Task: Look for space in Vólos, Greece from 8th June, 2023 to 19th June, 2023 for 1 adult in price range Rs.5000 to Rs.12000. Place can be shared room with 1  bedroom having 1 bed and 1 bathroom. Property type can be house, flat, hotel. Amenities needed are: washing machine. Booking option can be shelf check-in. Required host language is English.
Action: Mouse moved to (446, 59)
Screenshot: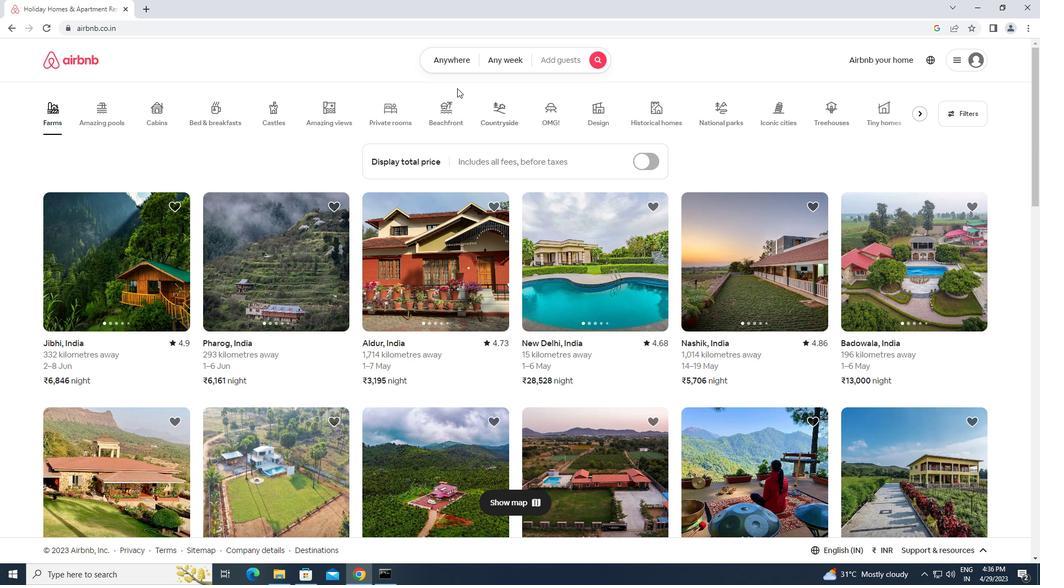 
Action: Mouse pressed left at (446, 59)
Screenshot: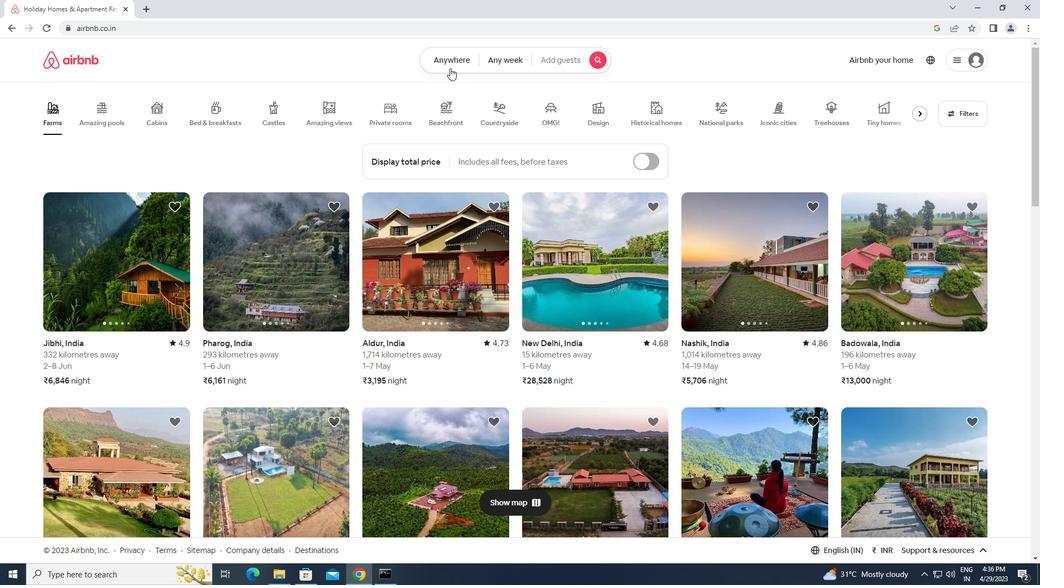 
Action: Mouse moved to (376, 105)
Screenshot: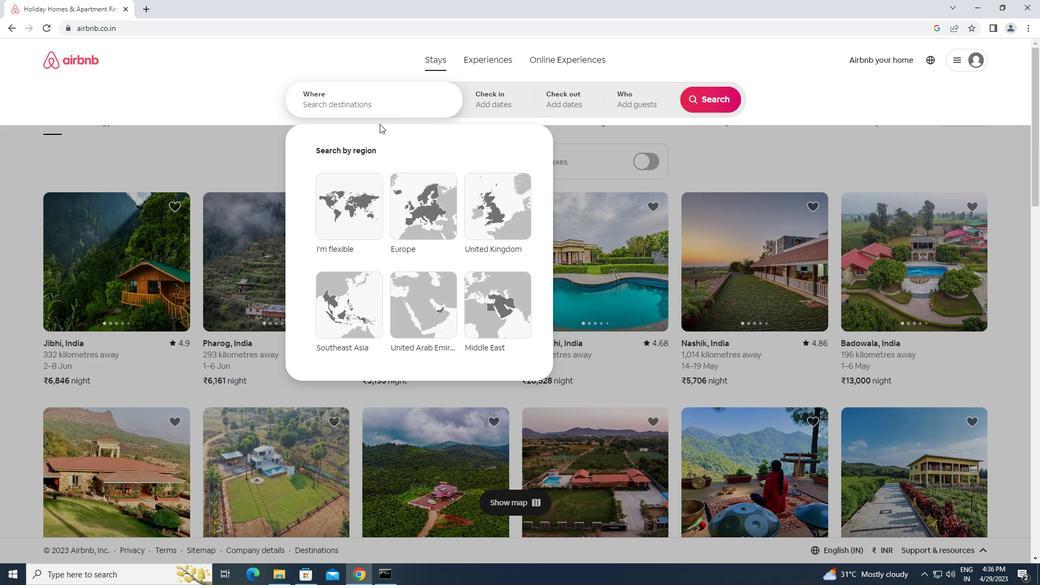 
Action: Mouse pressed left at (376, 105)
Screenshot: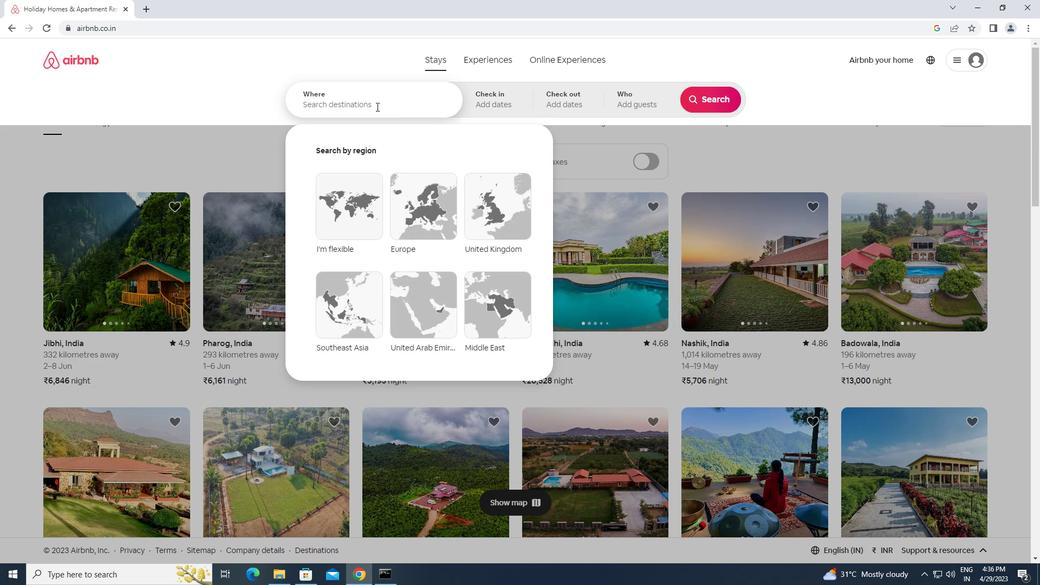 
Action: Key pressed v<Key.caps_lock>olos,<Key.space><Key.caps_lock>g<Key.caps_lock>reece<Key.enter>
Screenshot: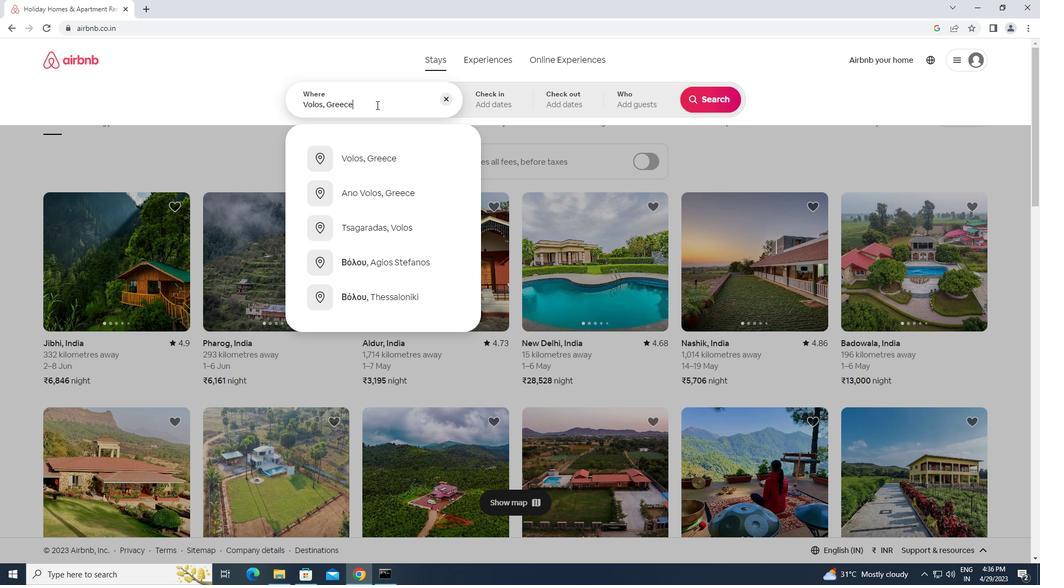 
Action: Mouse moved to (702, 185)
Screenshot: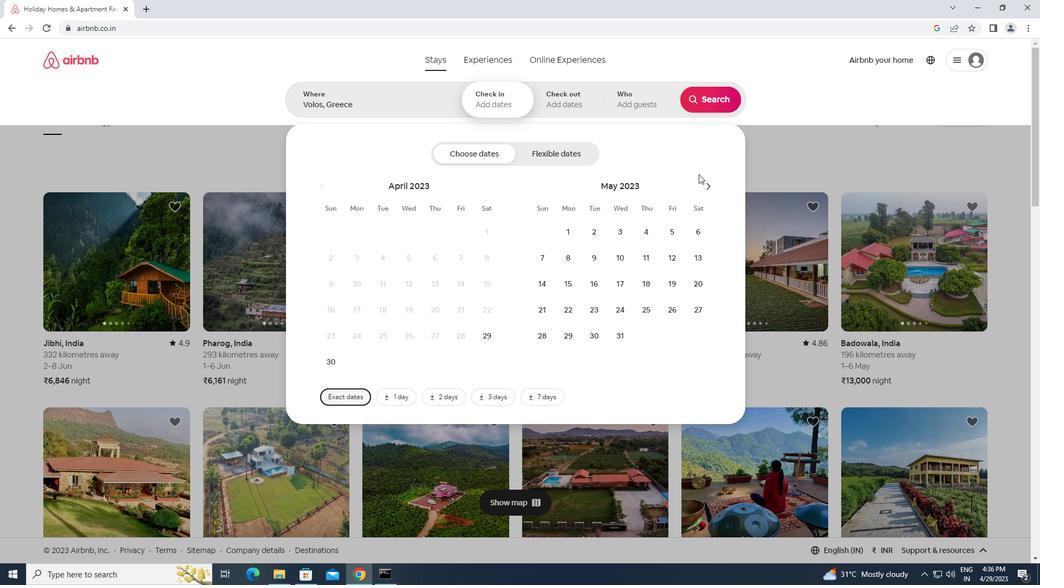 
Action: Mouse pressed left at (702, 185)
Screenshot: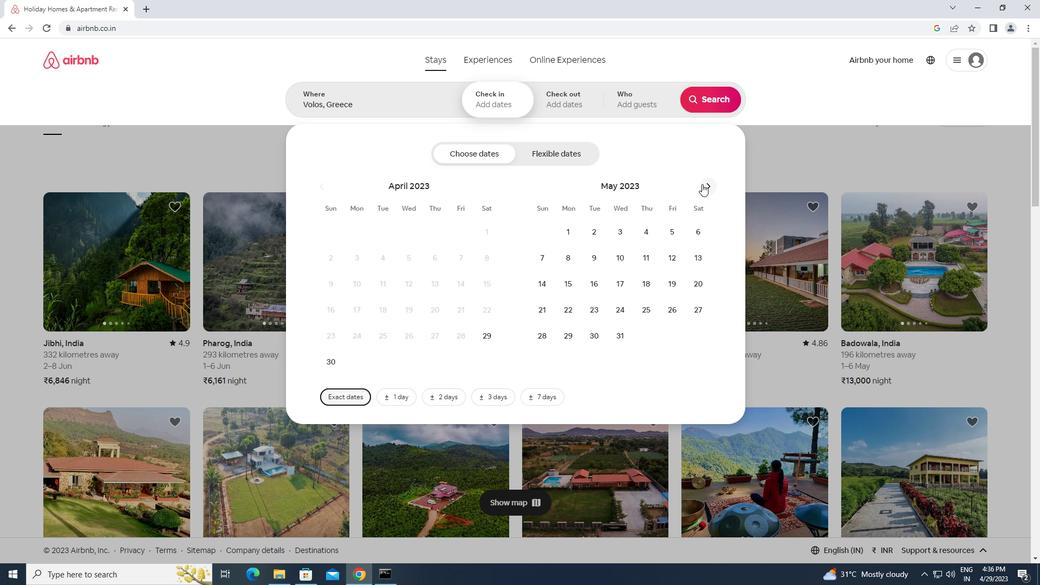 
Action: Mouse moved to (644, 257)
Screenshot: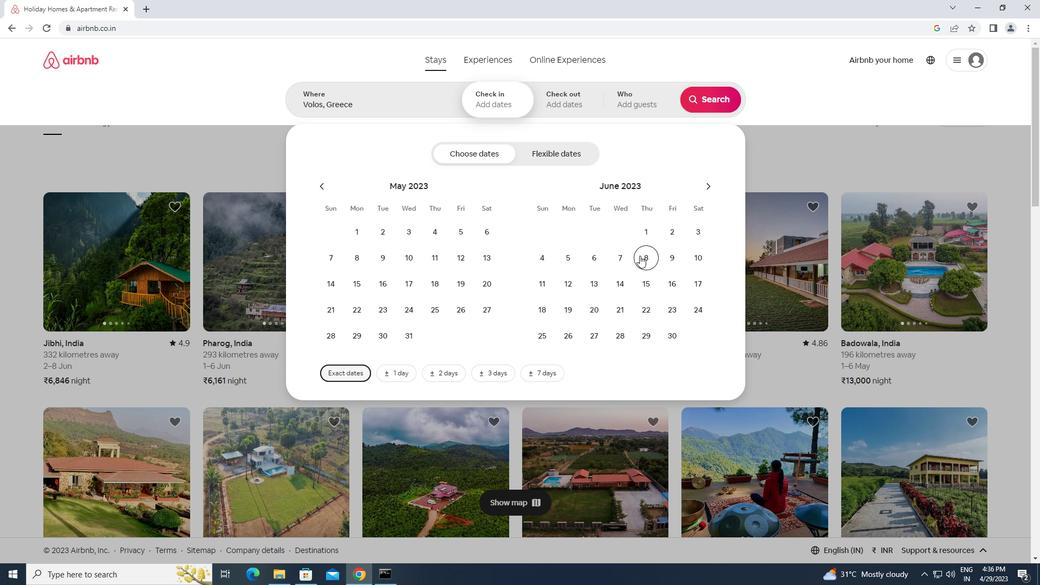 
Action: Mouse pressed left at (644, 257)
Screenshot: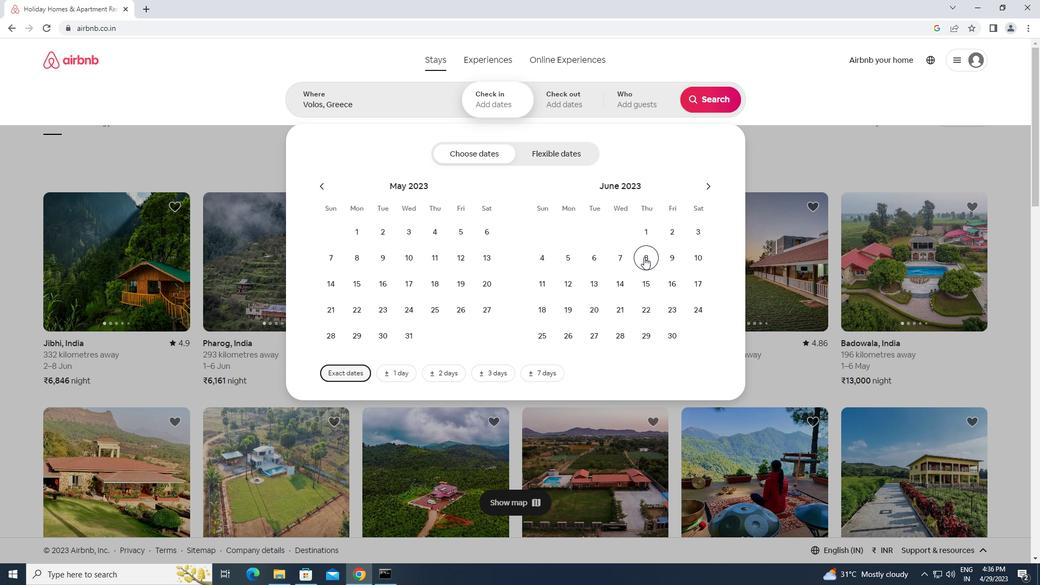 
Action: Mouse moved to (578, 311)
Screenshot: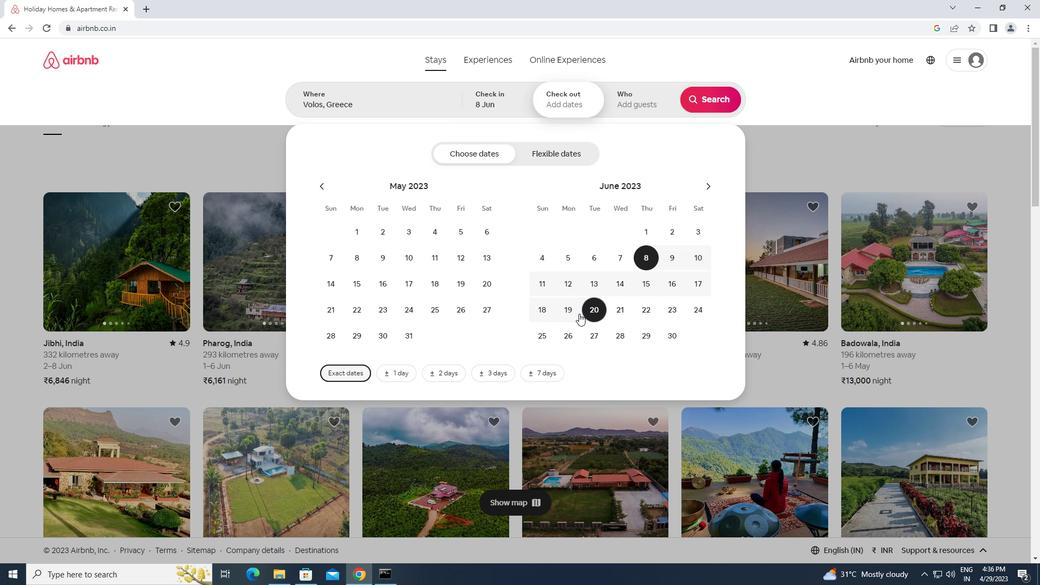 
Action: Mouse pressed left at (578, 311)
Screenshot: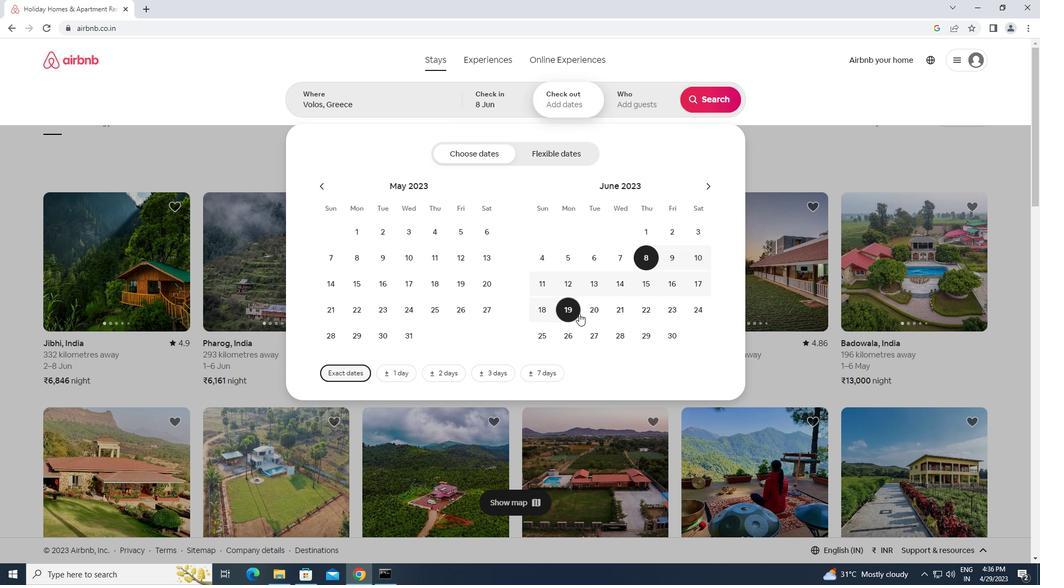 
Action: Mouse moved to (627, 105)
Screenshot: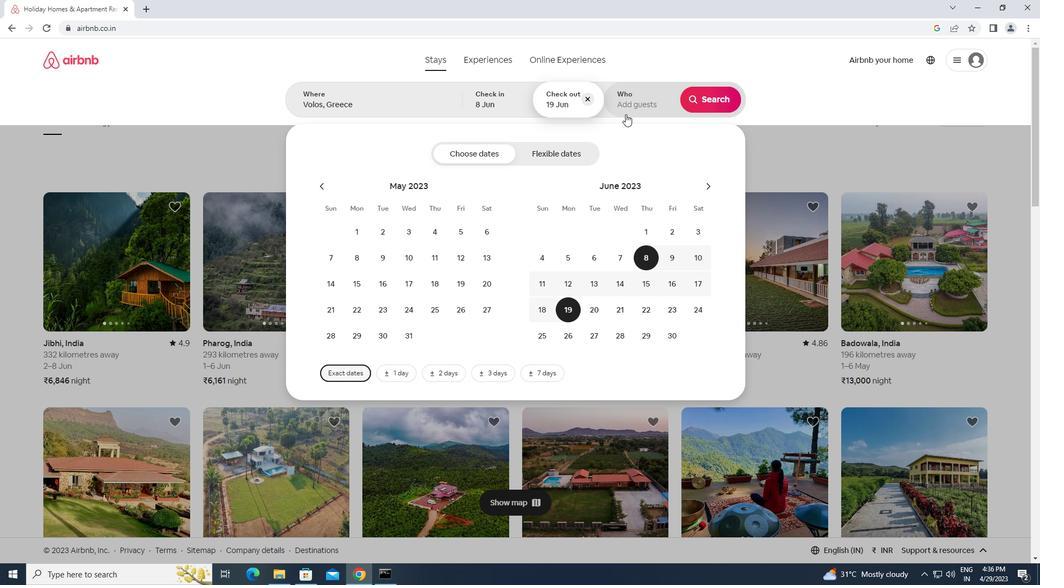 
Action: Mouse pressed left at (627, 105)
Screenshot: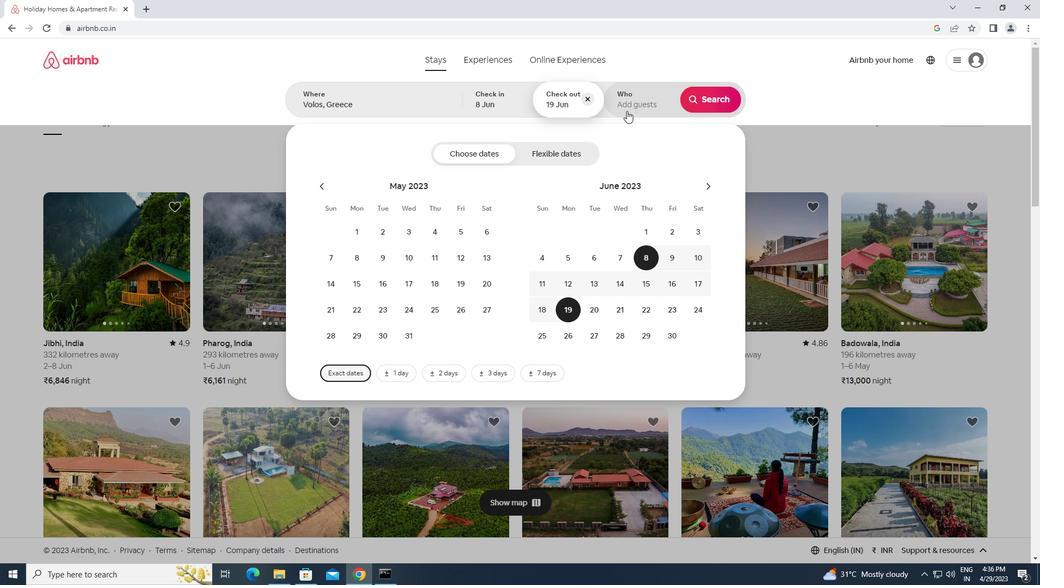 
Action: Mouse moved to (718, 162)
Screenshot: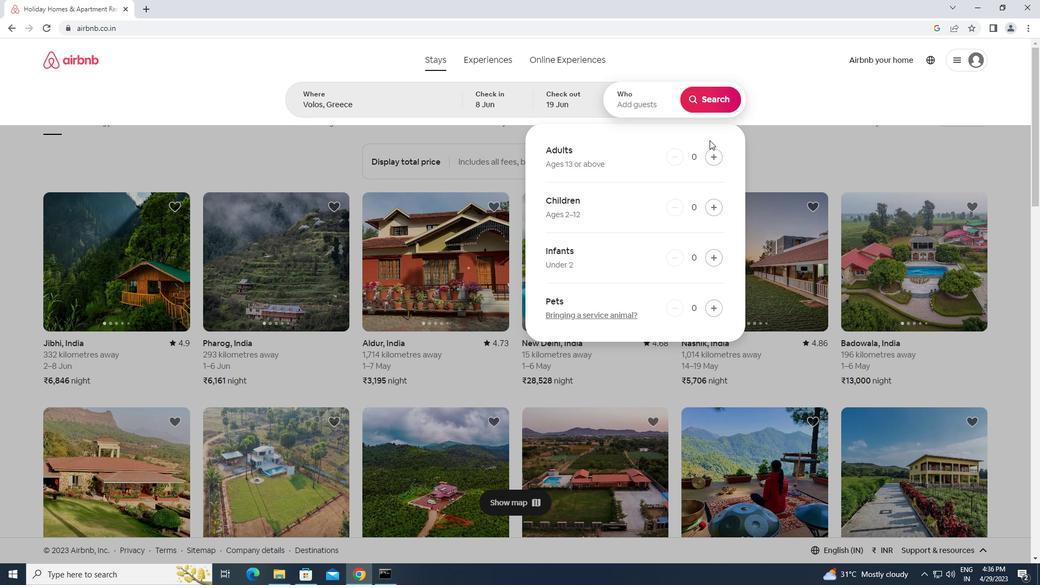 
Action: Mouse pressed left at (718, 162)
Screenshot: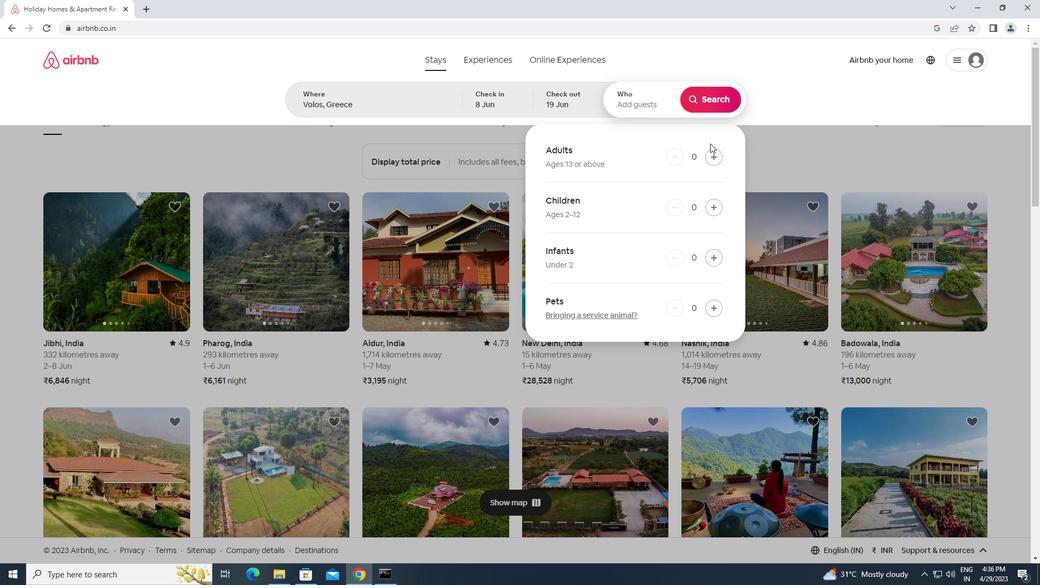 
Action: Mouse moved to (713, 106)
Screenshot: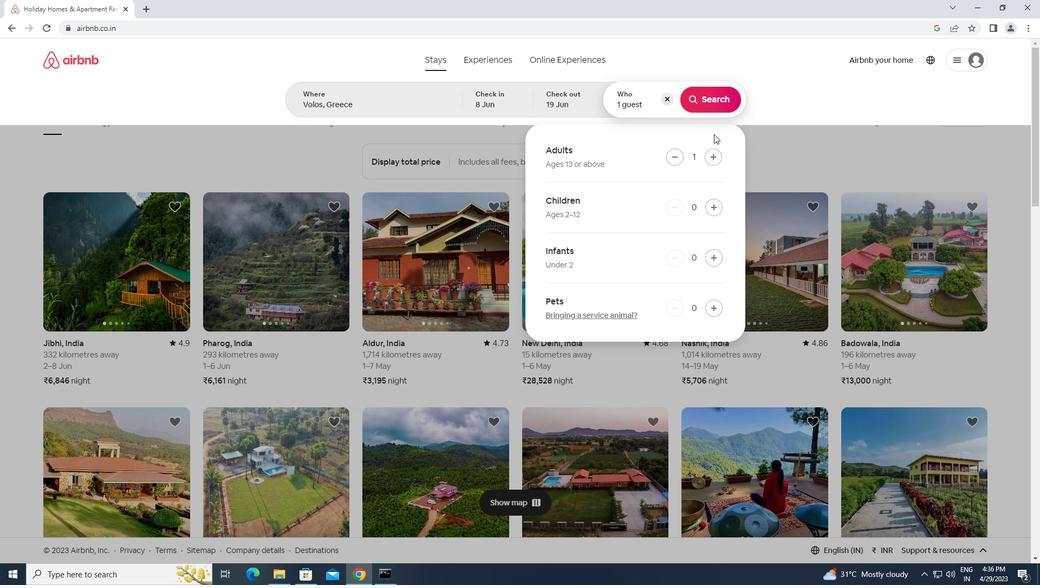 
Action: Mouse pressed left at (713, 106)
Screenshot: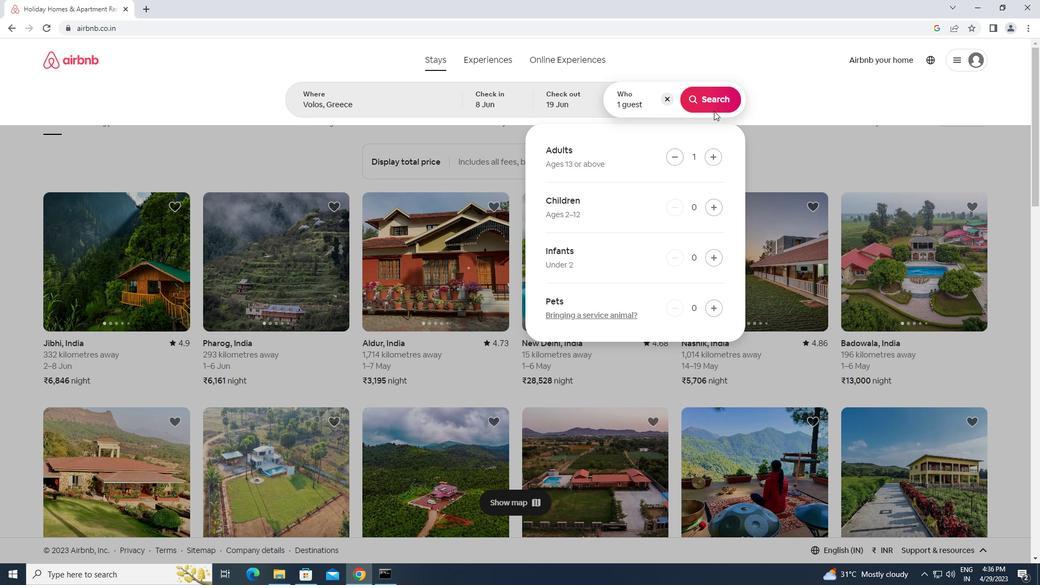 
Action: Mouse moved to (993, 100)
Screenshot: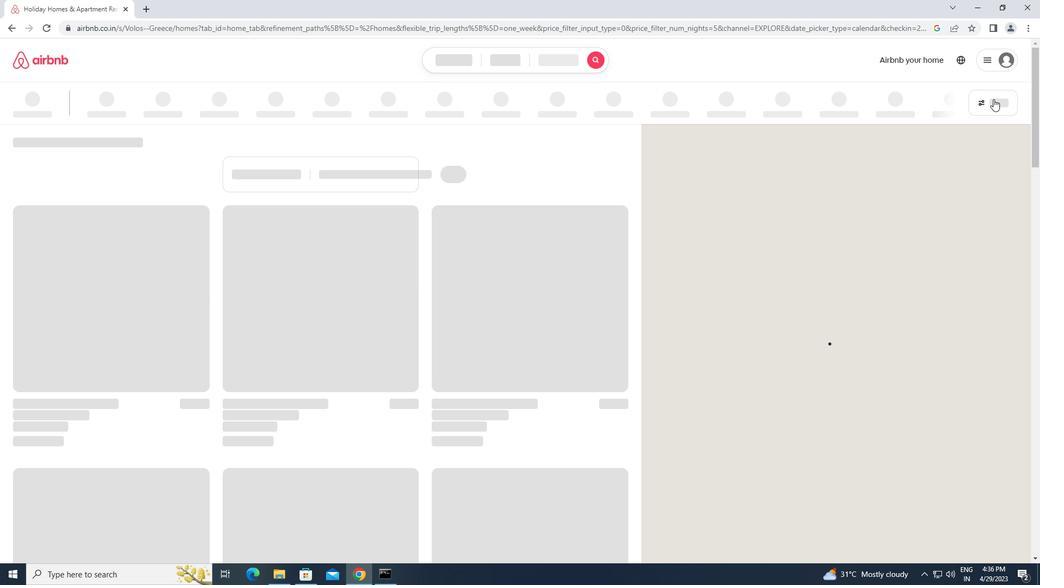 
Action: Mouse pressed left at (993, 100)
Screenshot: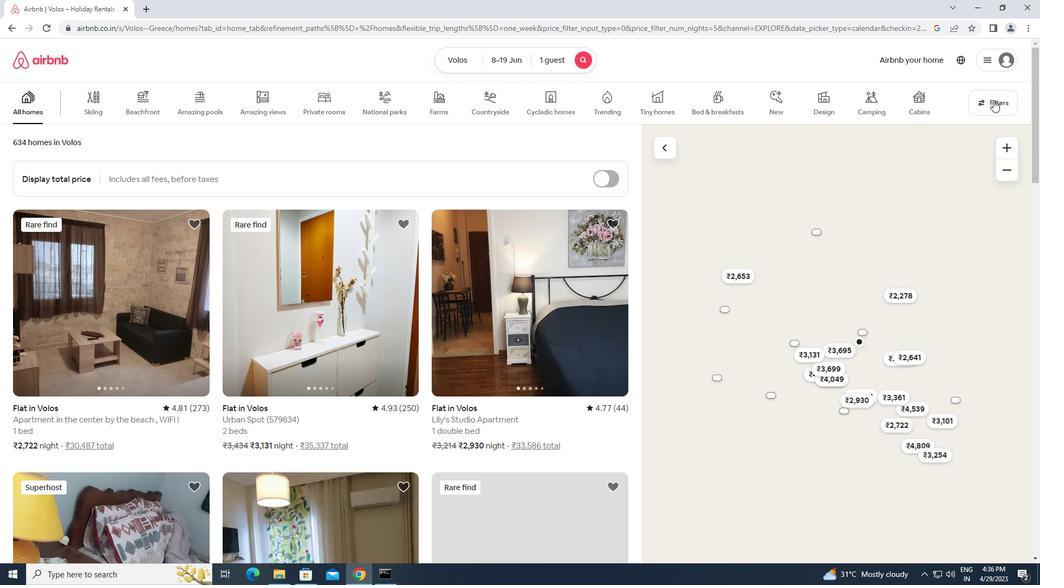 
Action: Mouse moved to (396, 241)
Screenshot: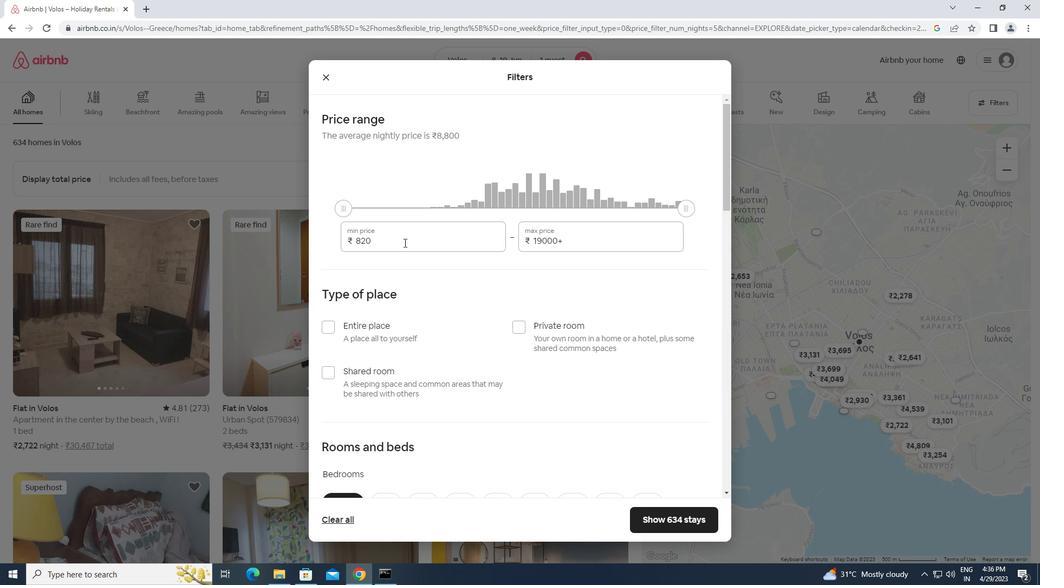 
Action: Mouse pressed left at (396, 241)
Screenshot: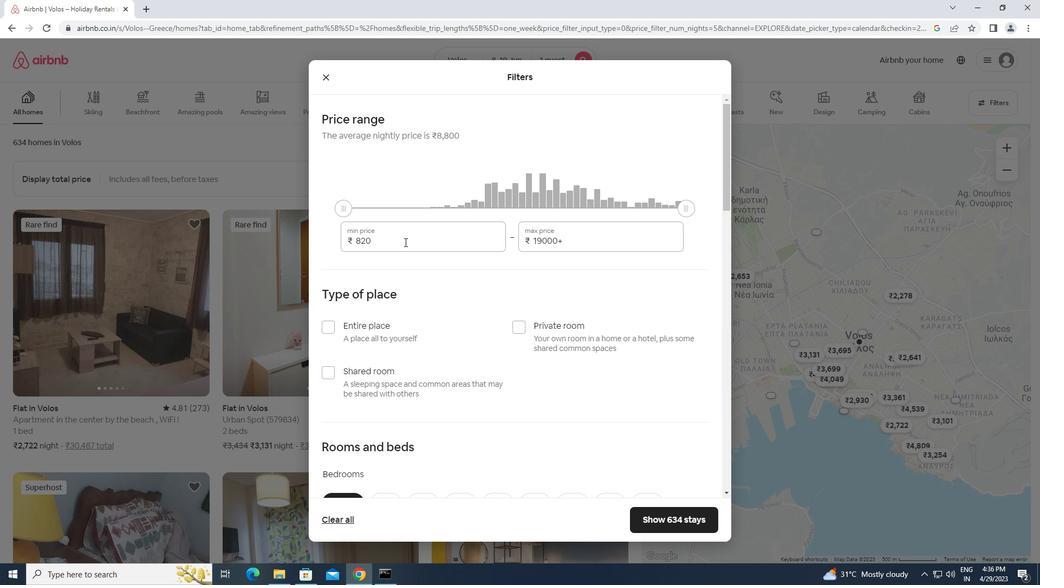 
Action: Mouse moved to (343, 242)
Screenshot: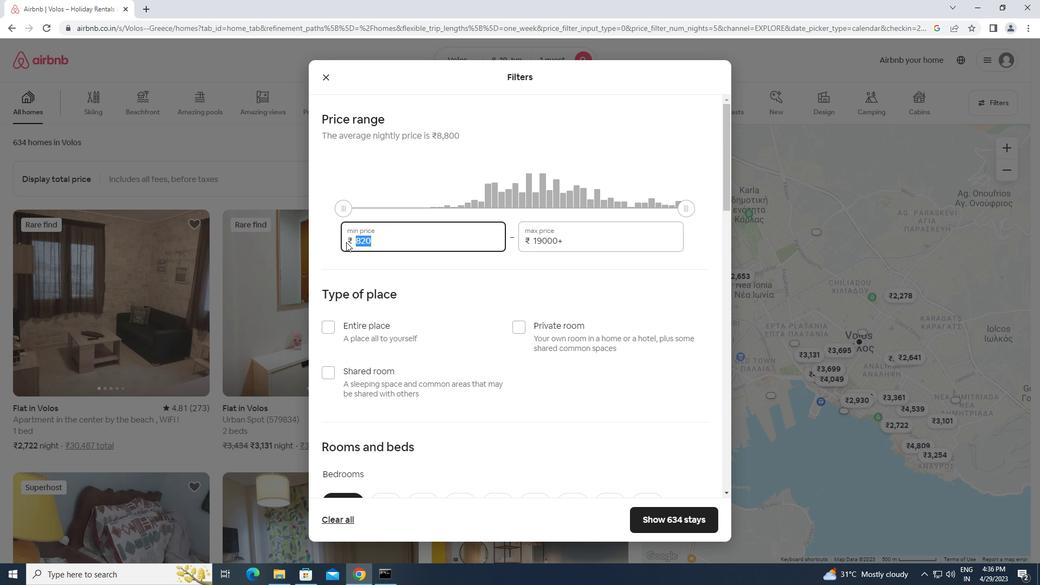 
Action: Key pressed <Key.backspace>5000<Key.tab><Key.backspace><Key.backspace><Key.backspace><Key.backspace><Key.backspace><Key.backspace><Key.backspace><Key.backspace><Key.backspace><Key.backspace><Key.backspace><Key.backspace><Key.backspace><Key.backspace><Key.backspace><Key.backspace><Key.backspace><Key.backspace><Key.backspace><Key.backspace><Key.backspace><Key.backspace>12000
Screenshot: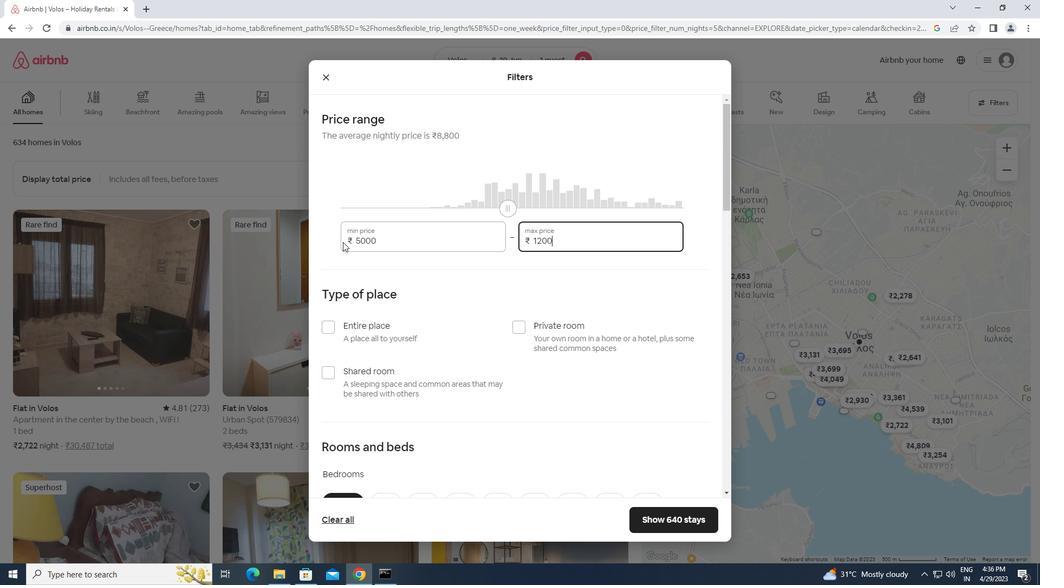 
Action: Mouse moved to (330, 370)
Screenshot: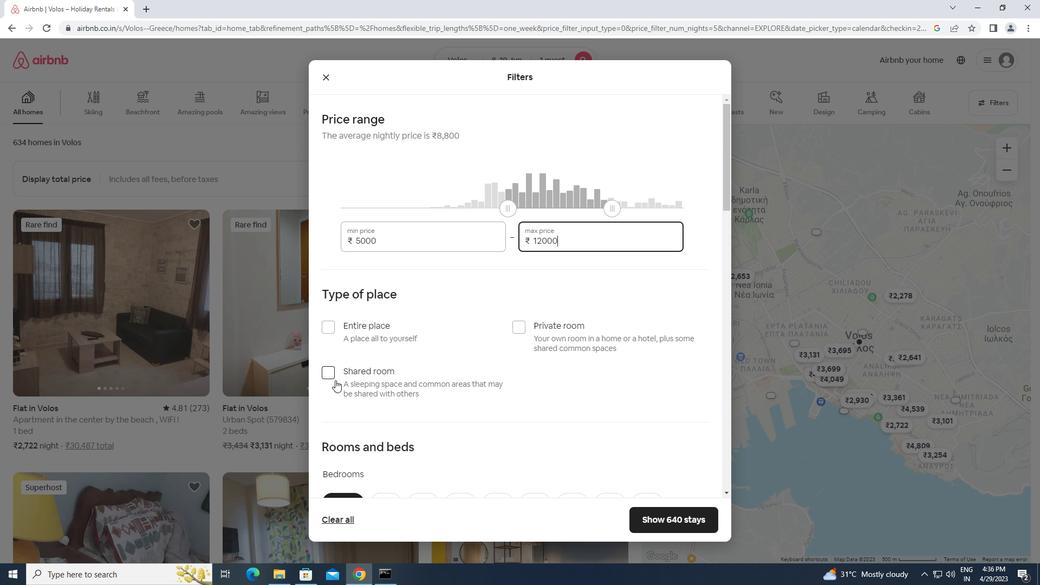 
Action: Mouse pressed left at (330, 370)
Screenshot: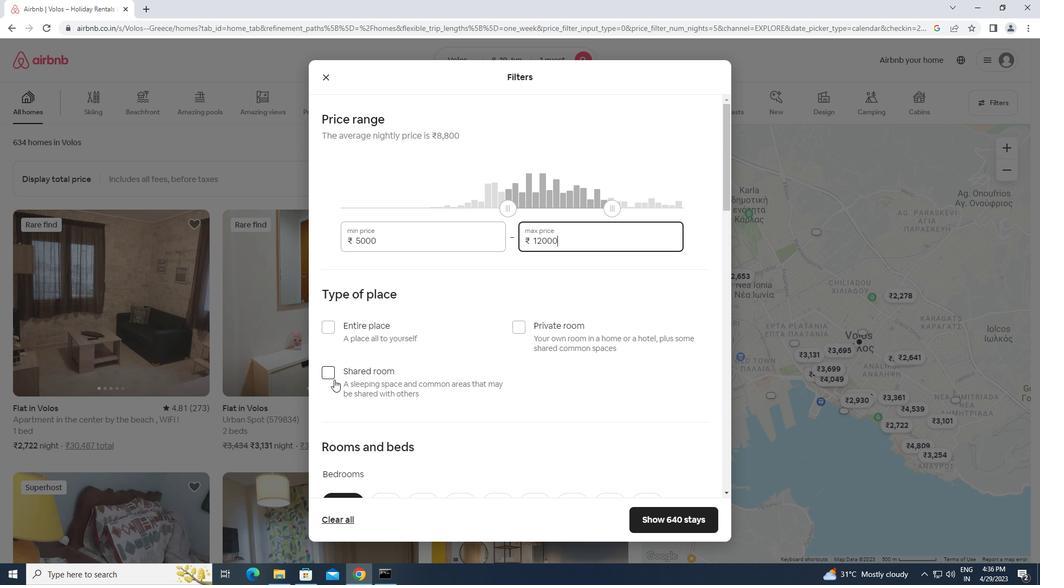 
Action: Mouse moved to (429, 384)
Screenshot: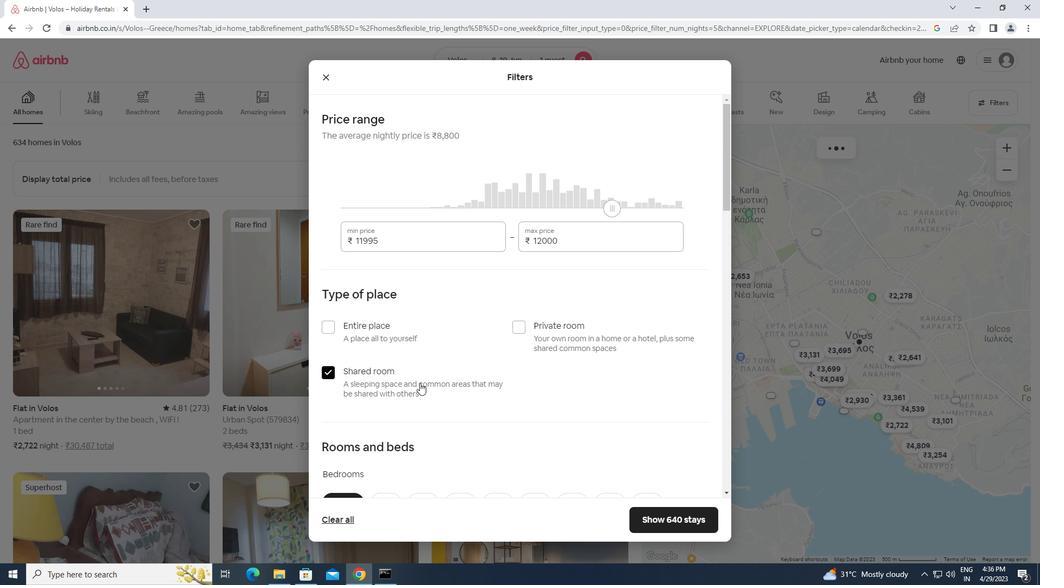 
Action: Mouse scrolled (429, 383) with delta (0, 0)
Screenshot: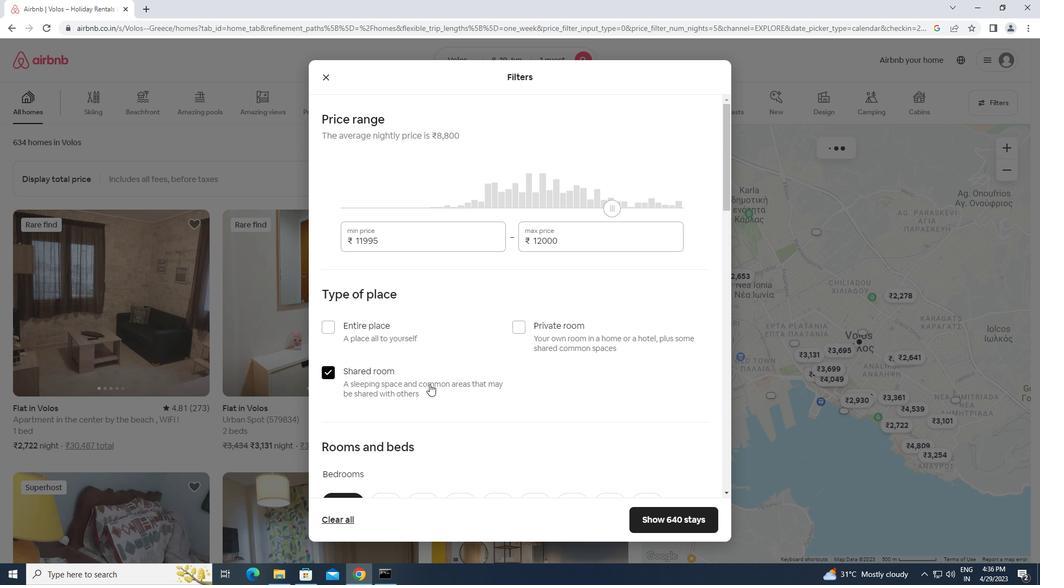 
Action: Mouse scrolled (429, 383) with delta (0, 0)
Screenshot: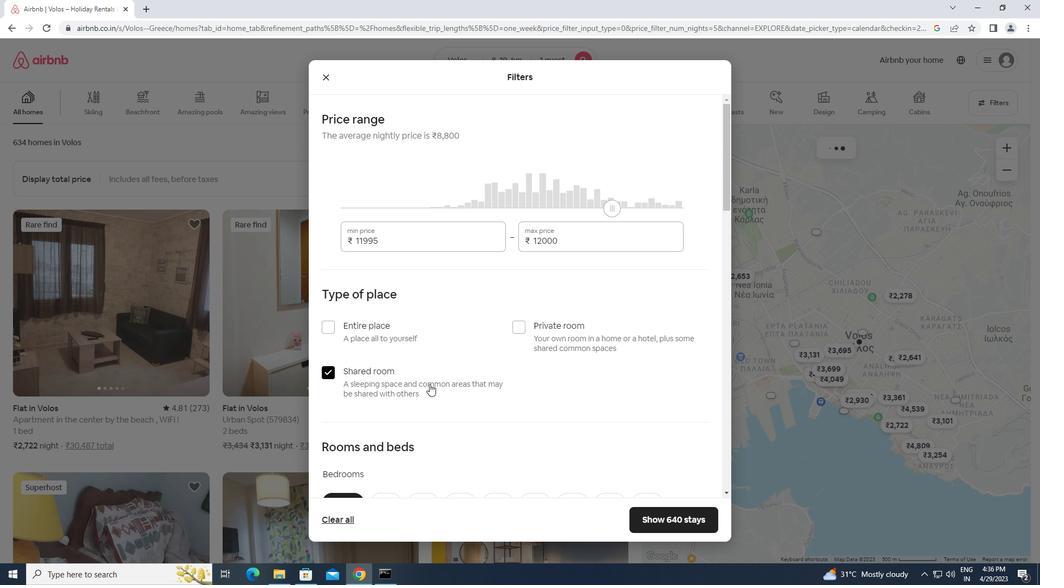 
Action: Mouse moved to (380, 394)
Screenshot: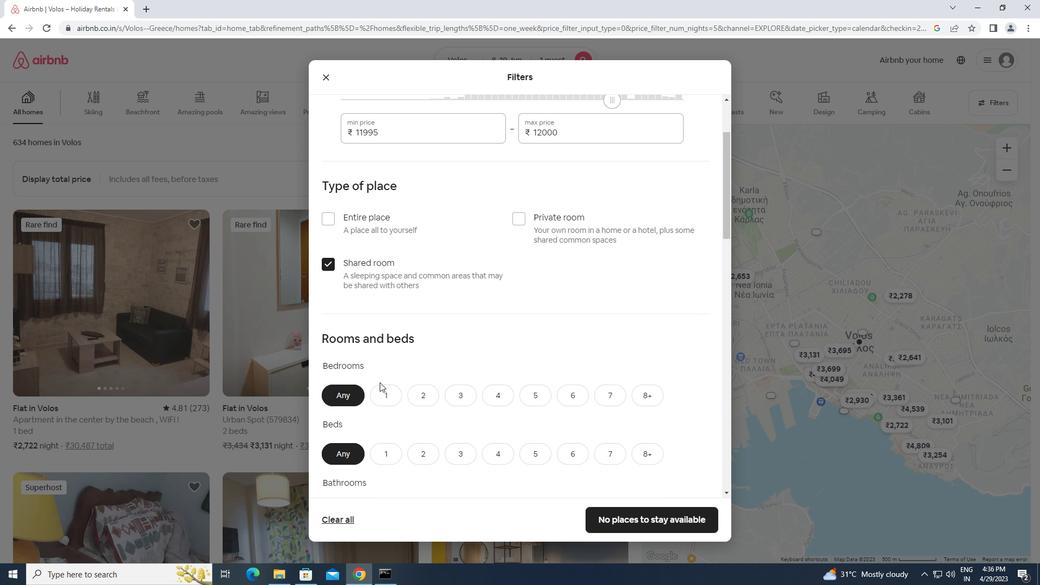 
Action: Mouse pressed left at (380, 394)
Screenshot: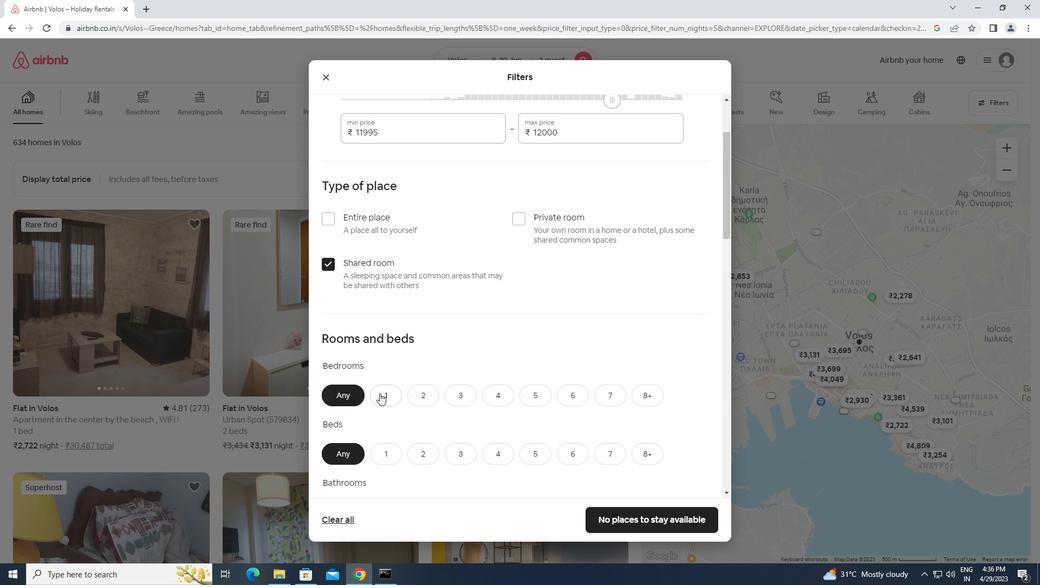 
Action: Mouse moved to (380, 394)
Screenshot: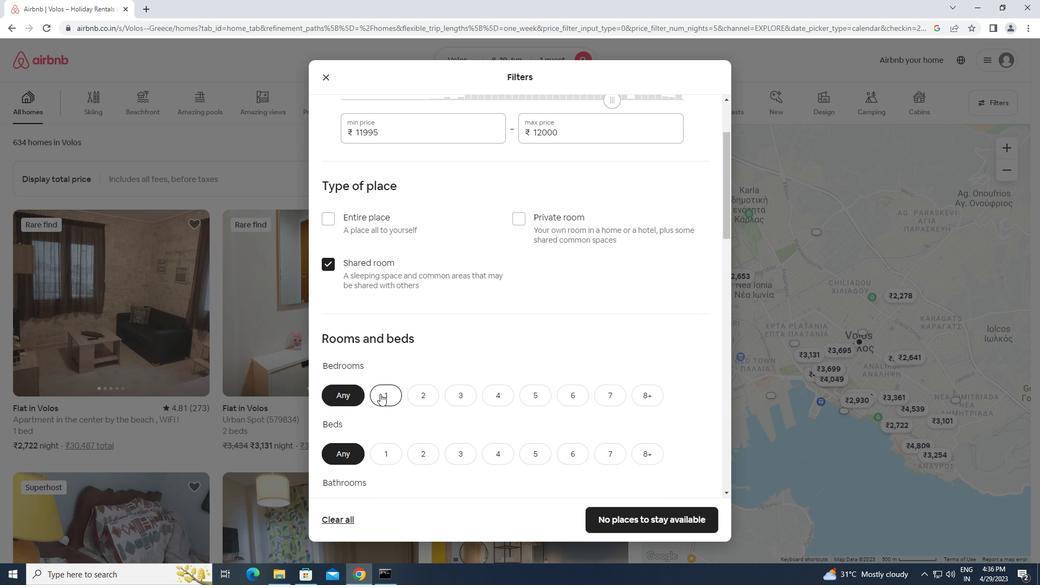 
Action: Mouse scrolled (380, 393) with delta (0, 0)
Screenshot: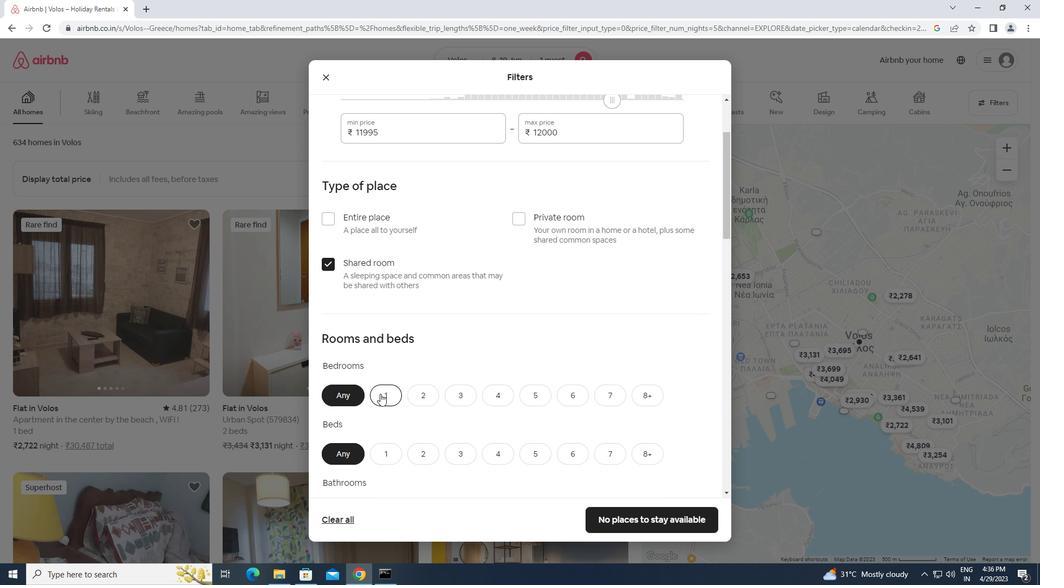 
Action: Mouse scrolled (380, 393) with delta (0, 0)
Screenshot: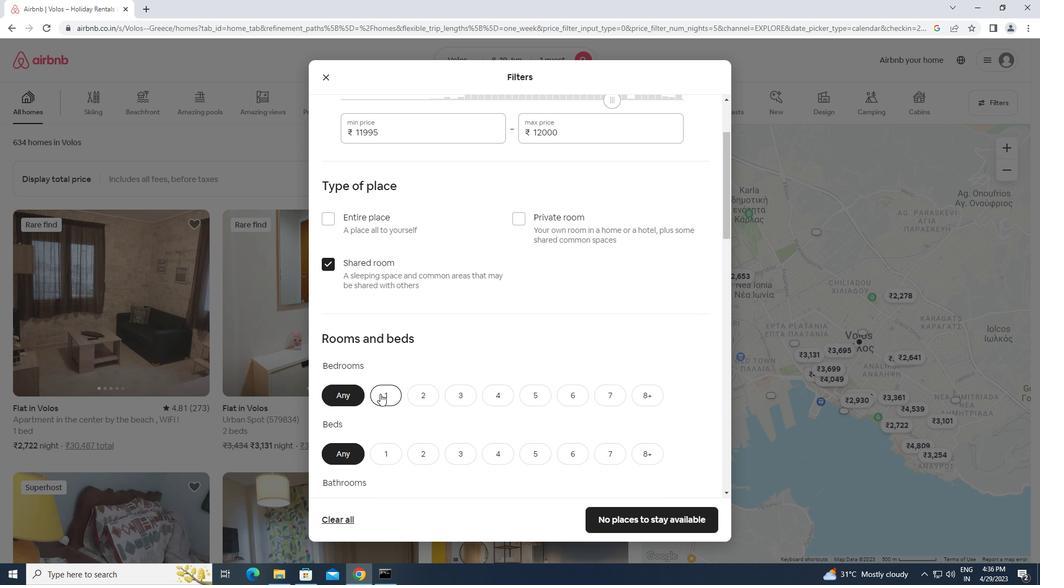 
Action: Mouse moved to (381, 350)
Screenshot: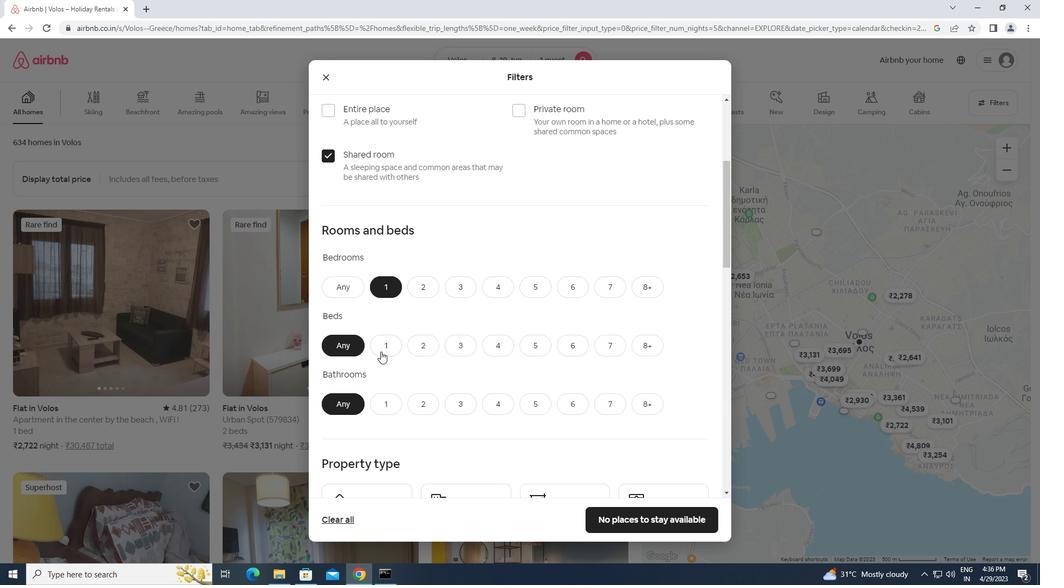 
Action: Mouse pressed left at (381, 350)
Screenshot: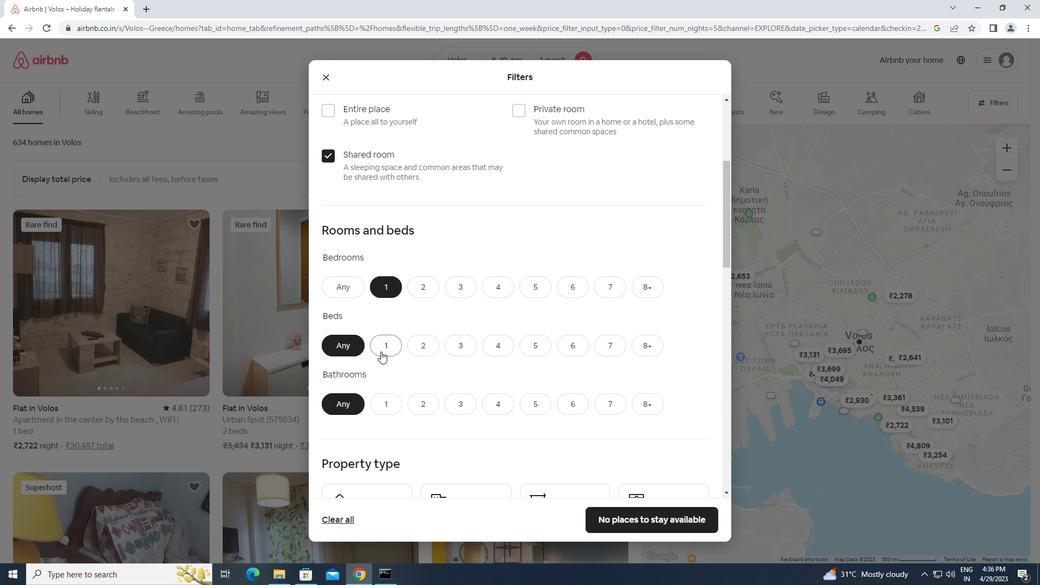 
Action: Mouse moved to (390, 402)
Screenshot: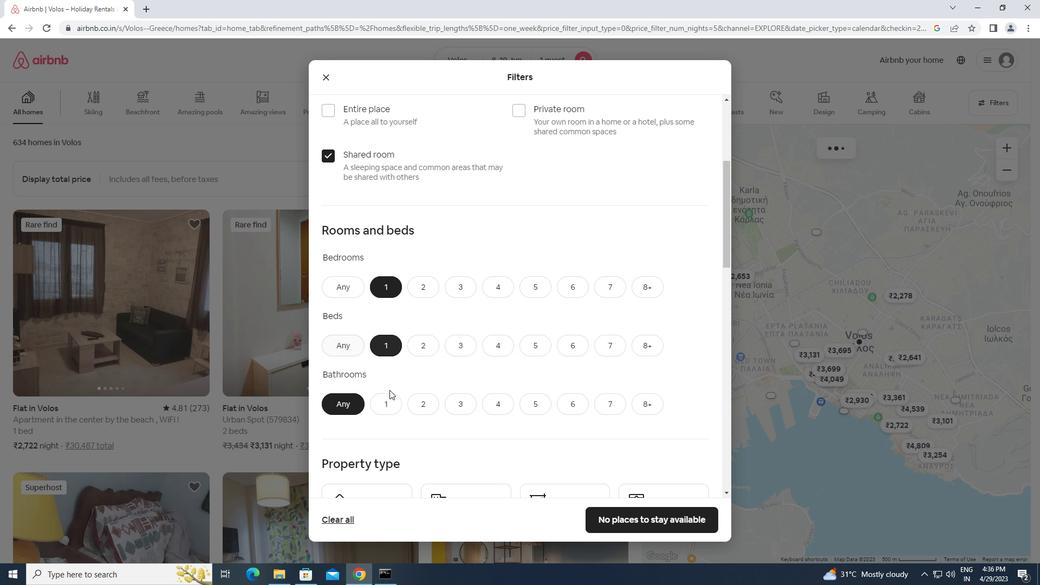 
Action: Mouse pressed left at (390, 402)
Screenshot: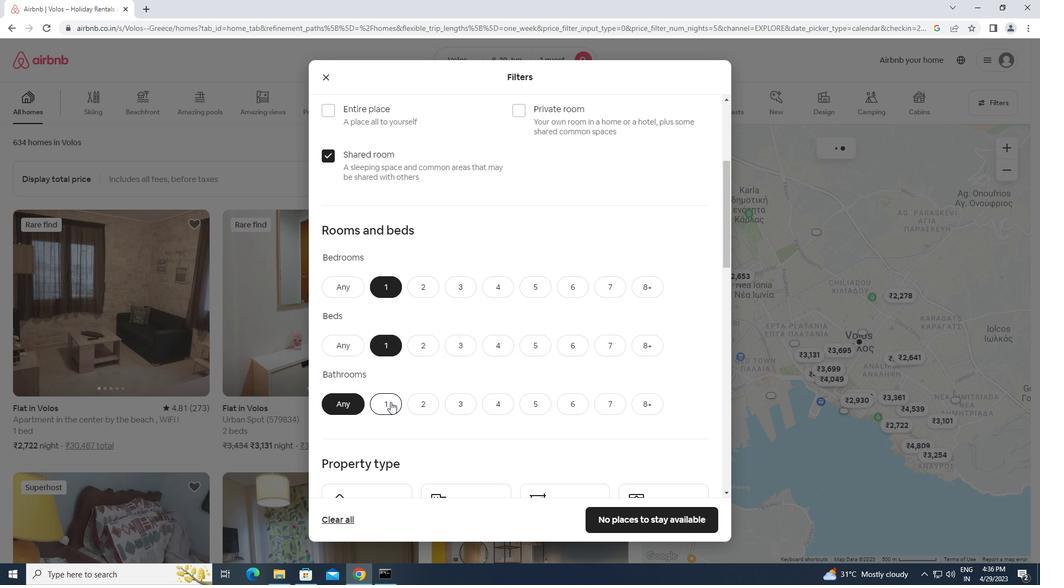 
Action: Mouse moved to (425, 405)
Screenshot: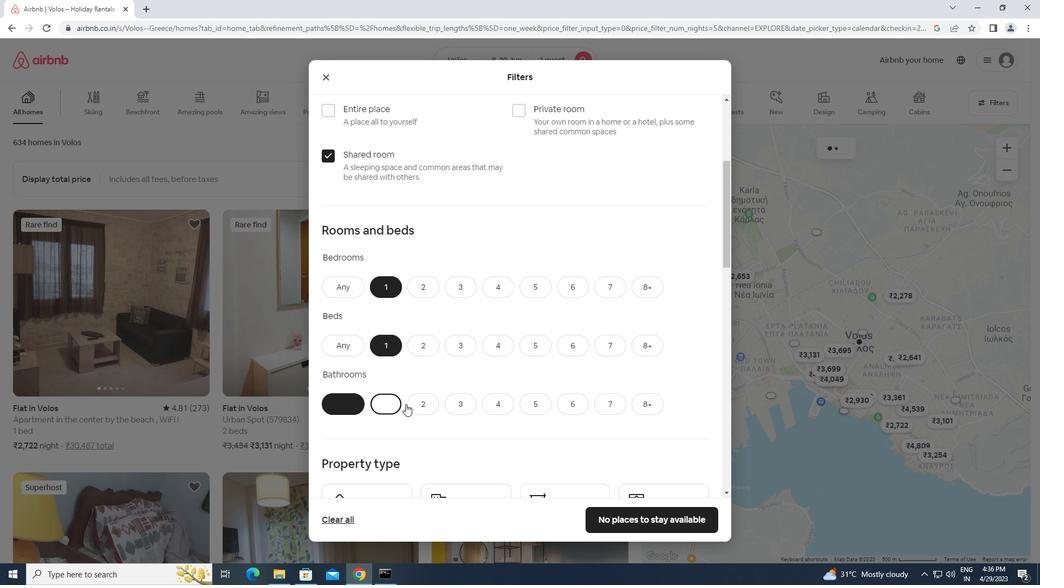 
Action: Mouse scrolled (425, 404) with delta (0, 0)
Screenshot: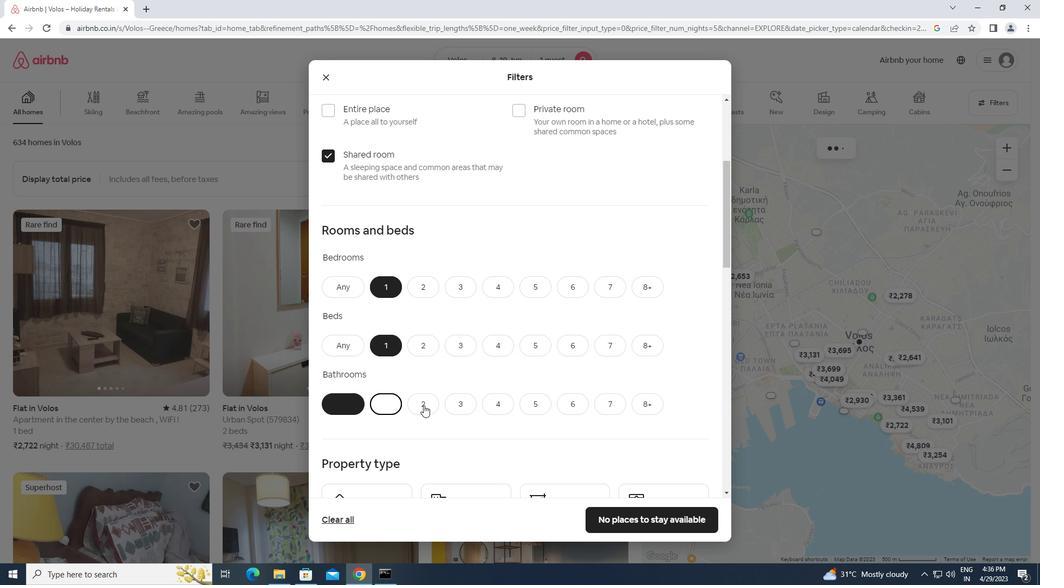 
Action: Mouse scrolled (425, 404) with delta (0, 0)
Screenshot: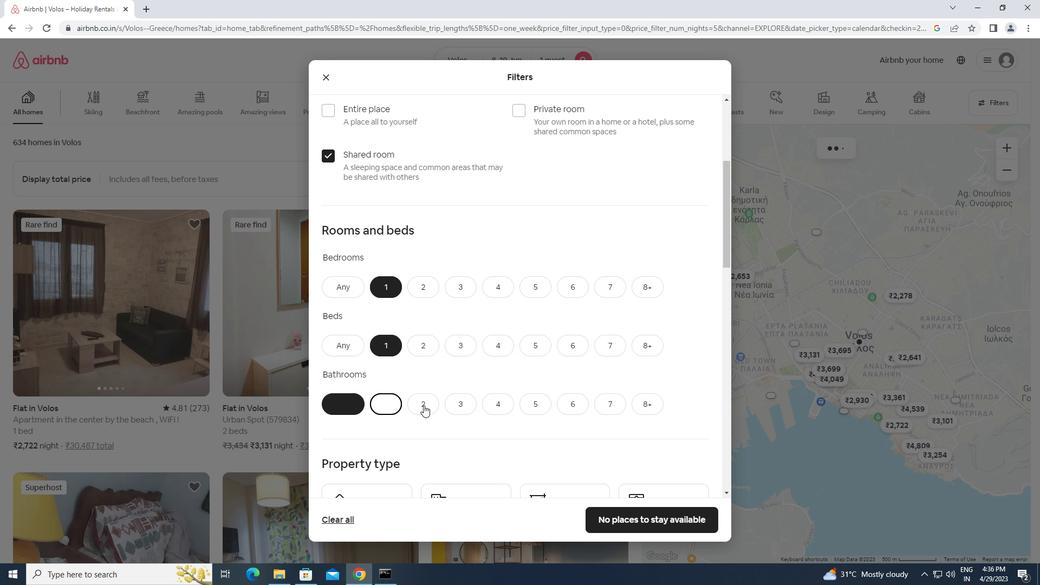 
Action: Mouse scrolled (425, 404) with delta (0, 0)
Screenshot: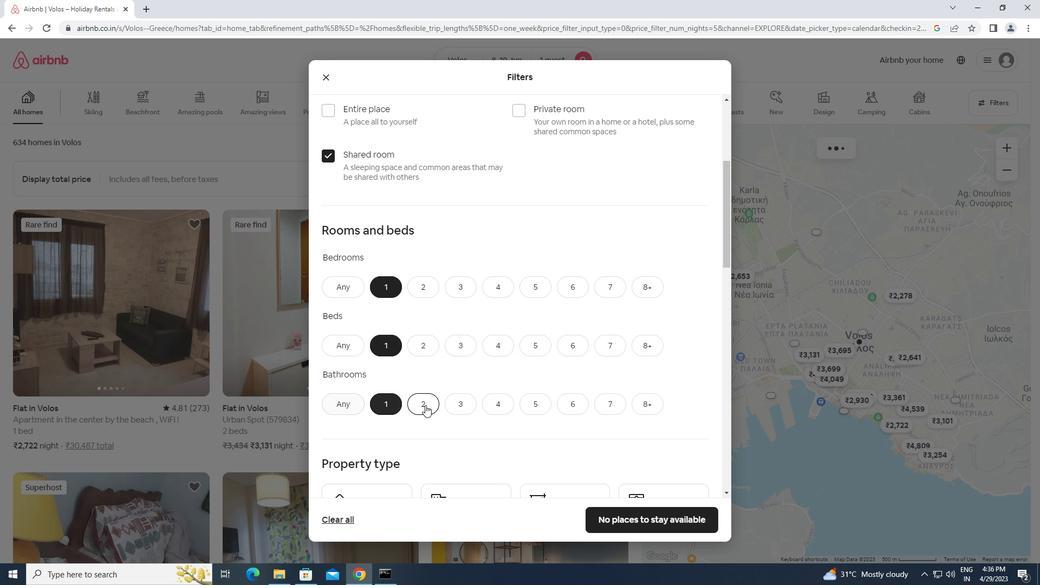 
Action: Mouse moved to (369, 371)
Screenshot: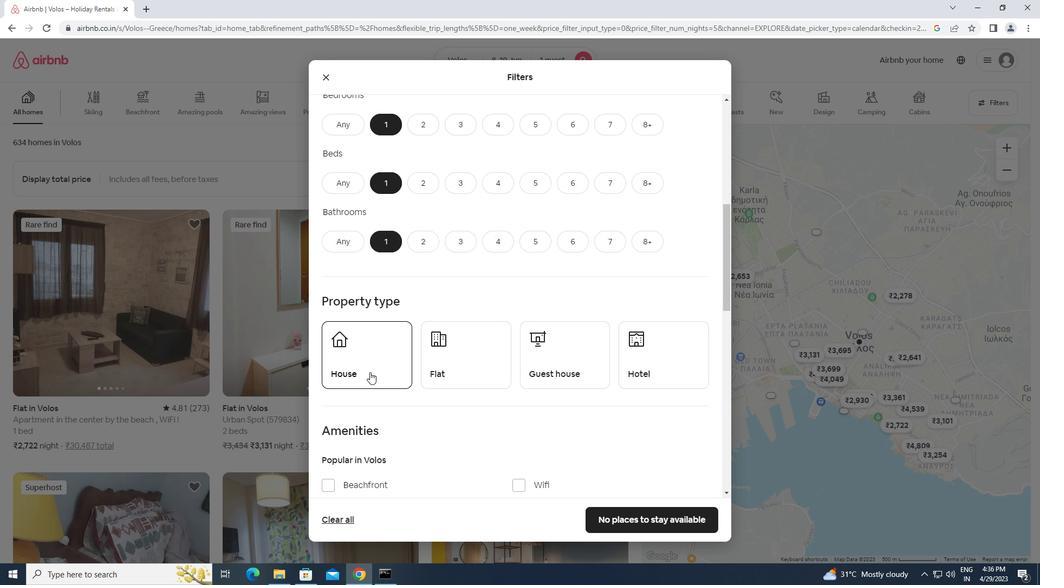 
Action: Mouse pressed left at (369, 371)
Screenshot: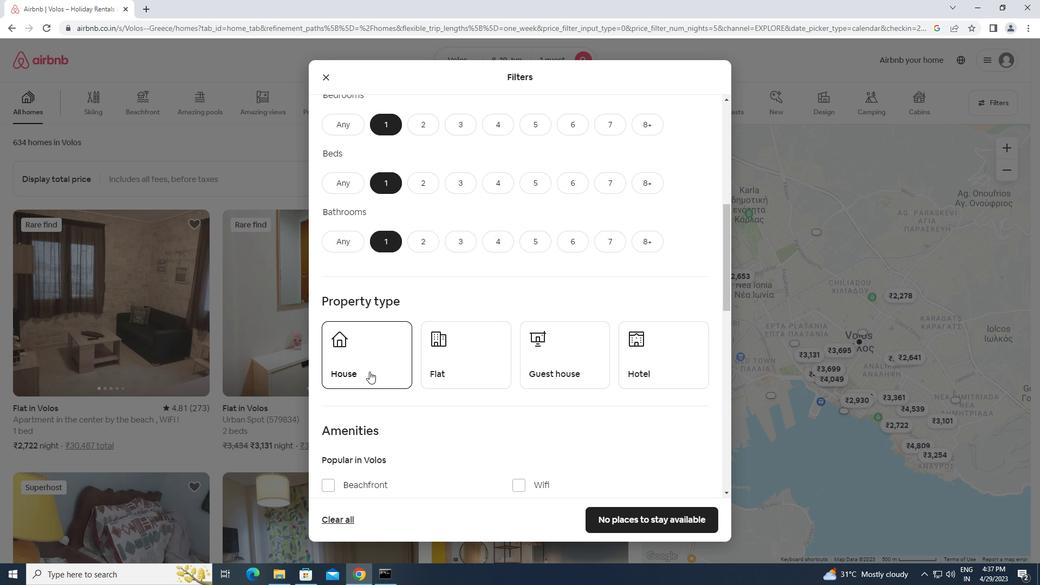 
Action: Mouse moved to (444, 370)
Screenshot: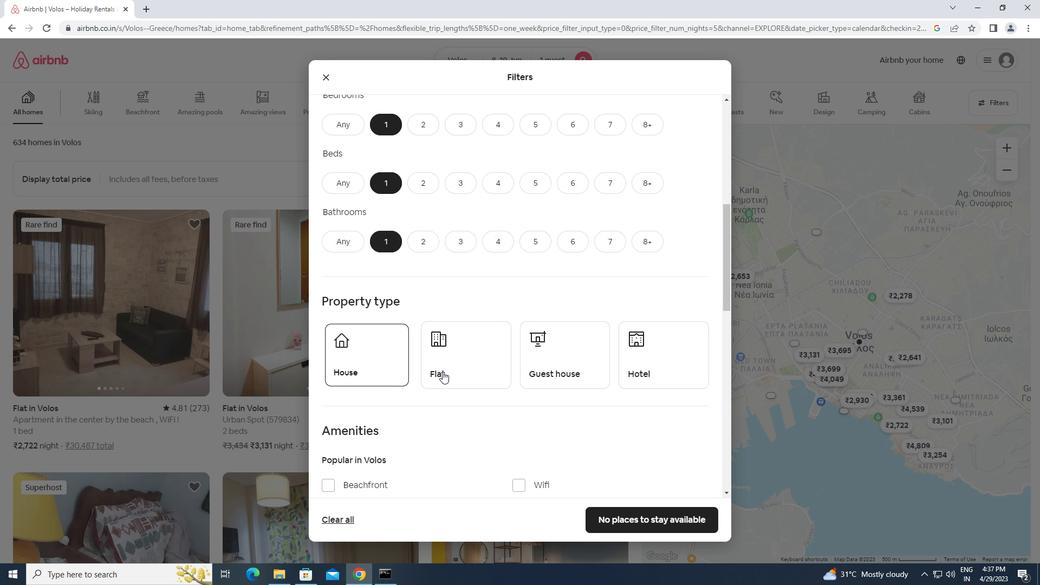 
Action: Mouse pressed left at (444, 370)
Screenshot: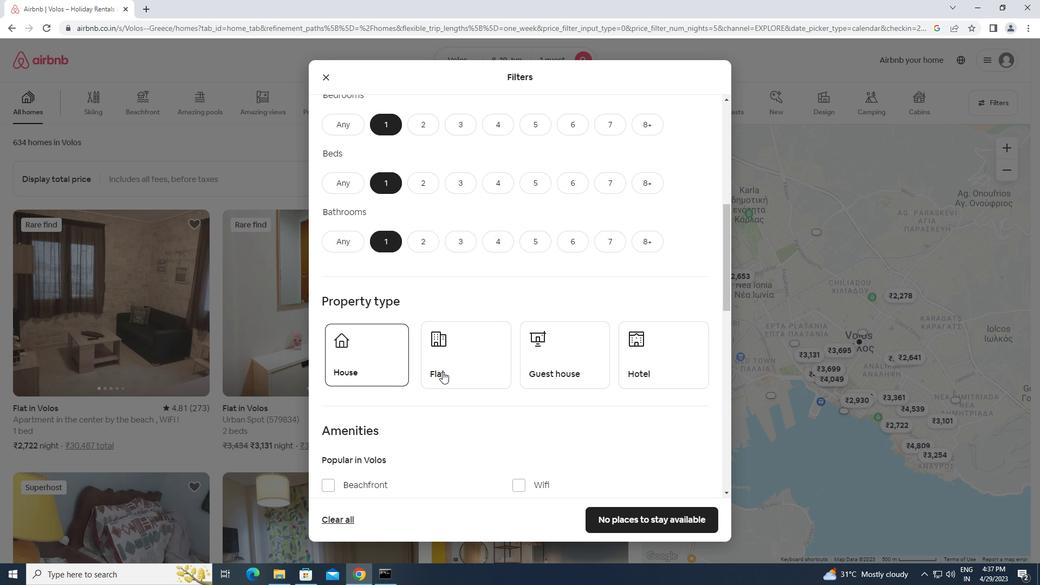 
Action: Mouse moved to (633, 368)
Screenshot: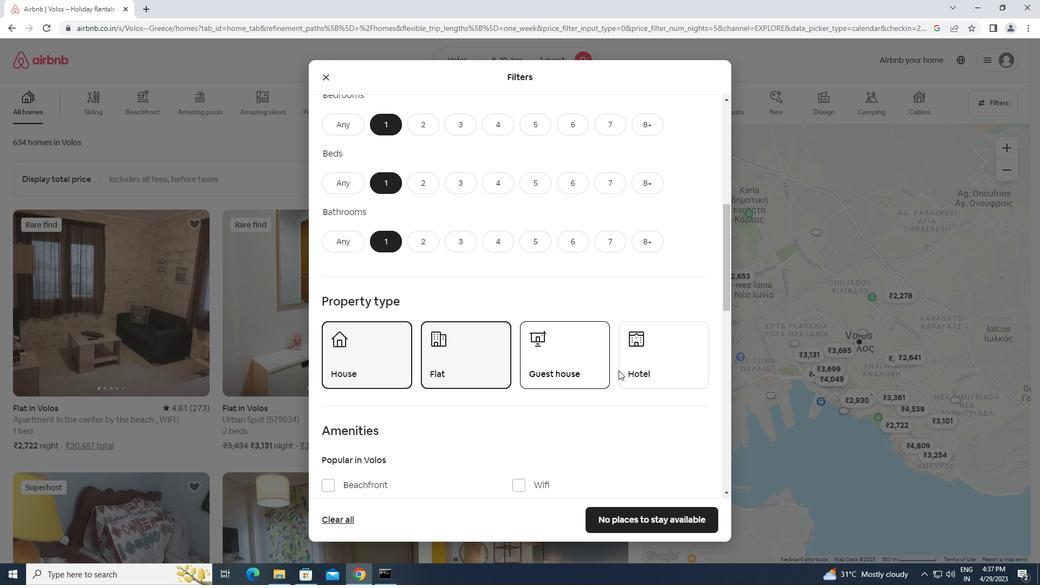 
Action: Mouse pressed left at (633, 368)
Screenshot: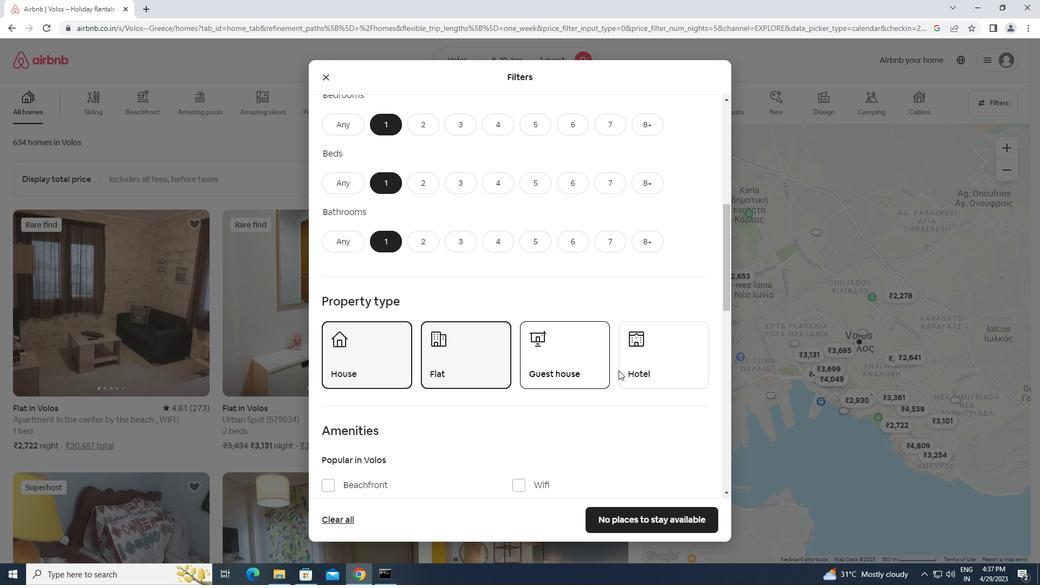 
Action: Mouse moved to (466, 430)
Screenshot: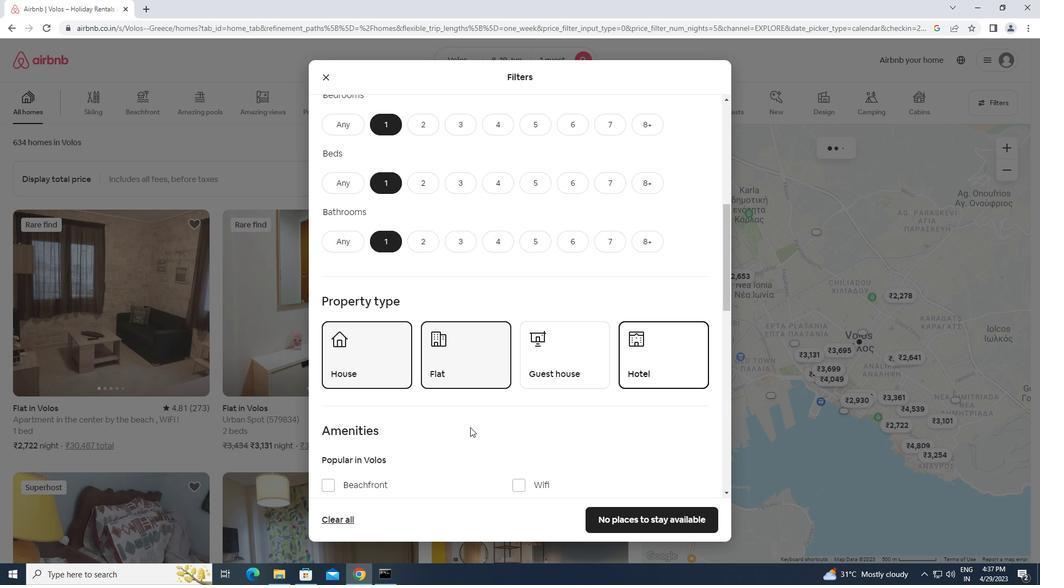 
Action: Mouse scrolled (466, 430) with delta (0, 0)
Screenshot: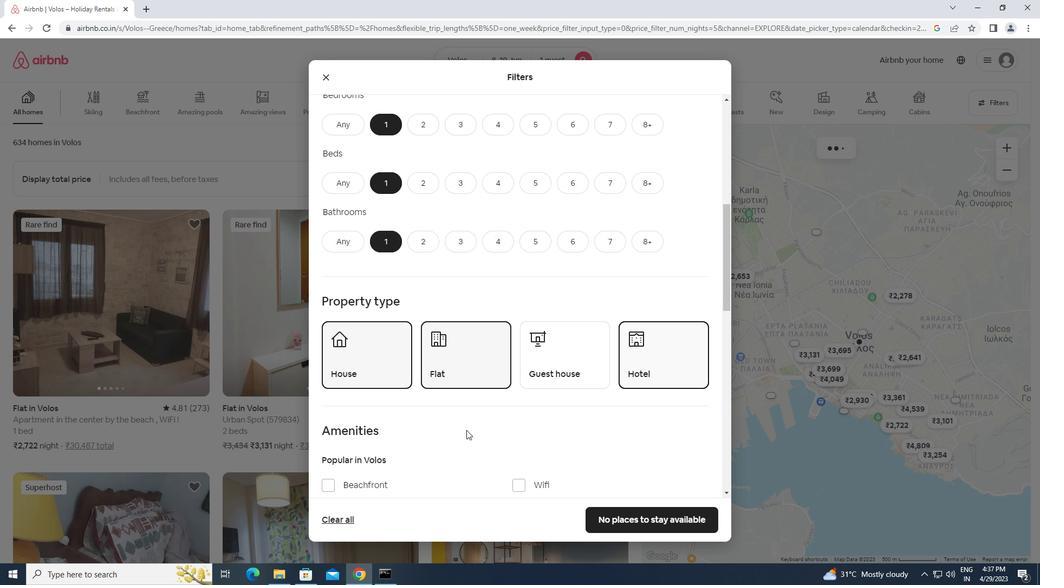 
Action: Mouse scrolled (466, 430) with delta (0, 0)
Screenshot: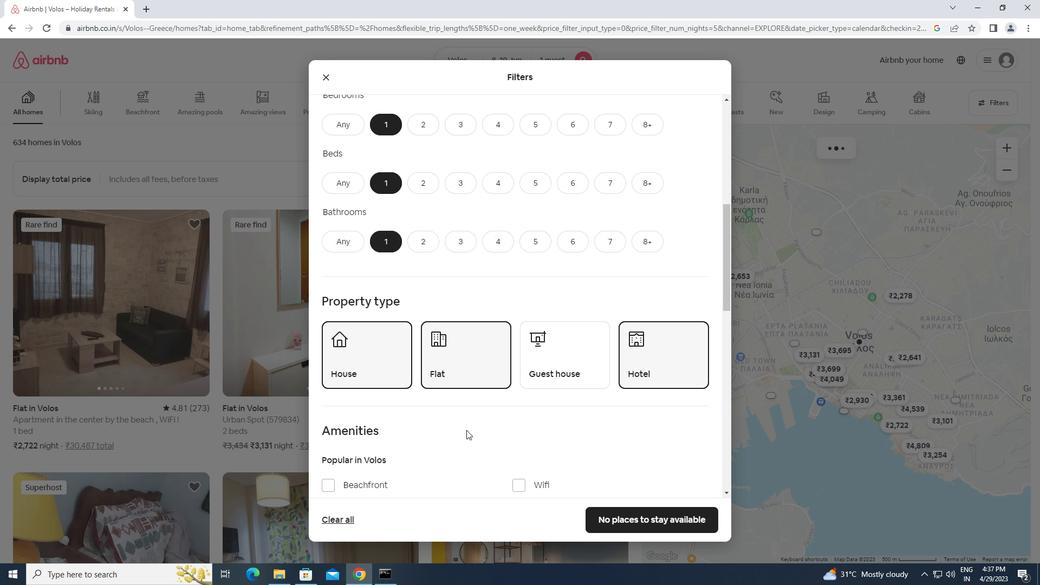 
Action: Mouse scrolled (466, 430) with delta (0, 0)
Screenshot: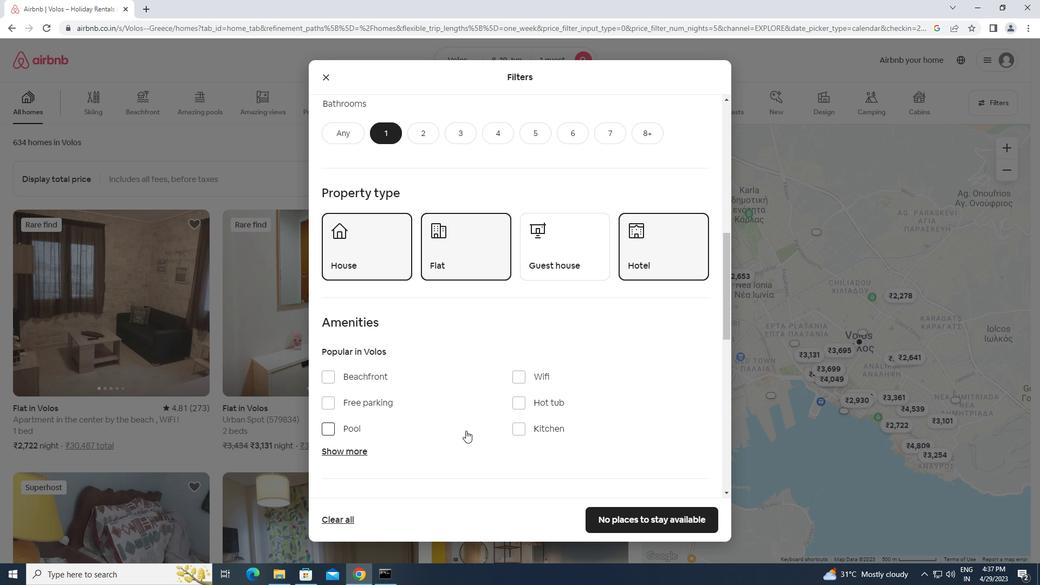 
Action: Mouse moved to (336, 394)
Screenshot: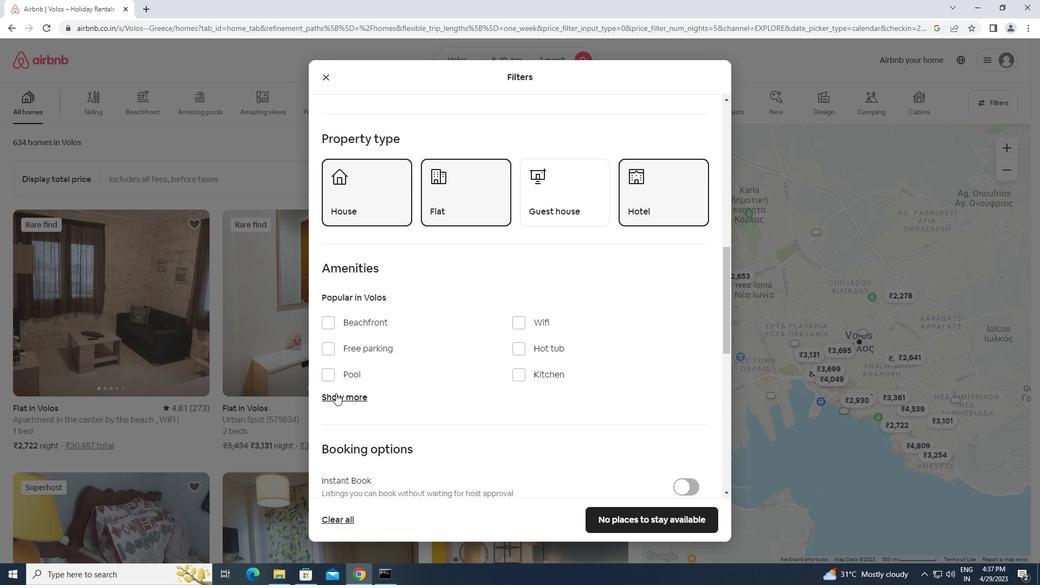 
Action: Mouse pressed left at (336, 394)
Screenshot: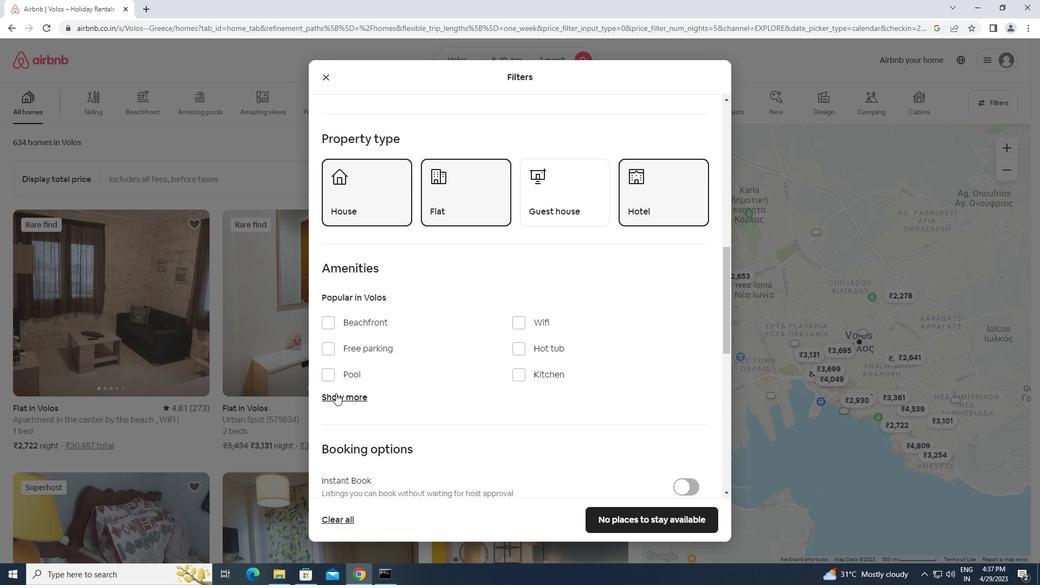 
Action: Mouse moved to (353, 402)
Screenshot: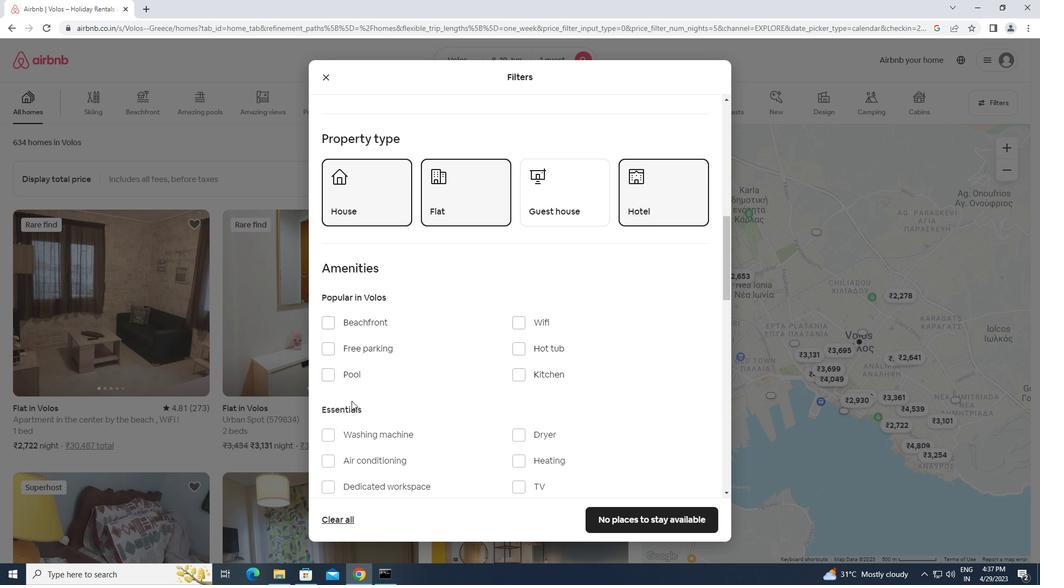 
Action: Mouse scrolled (353, 402) with delta (0, 0)
Screenshot: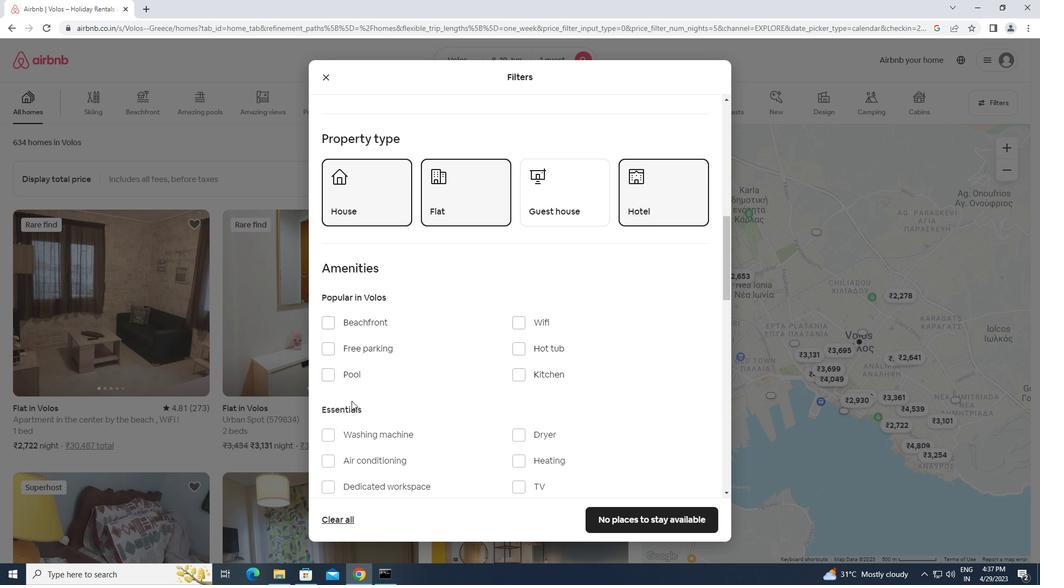 
Action: Mouse scrolled (353, 402) with delta (0, 0)
Screenshot: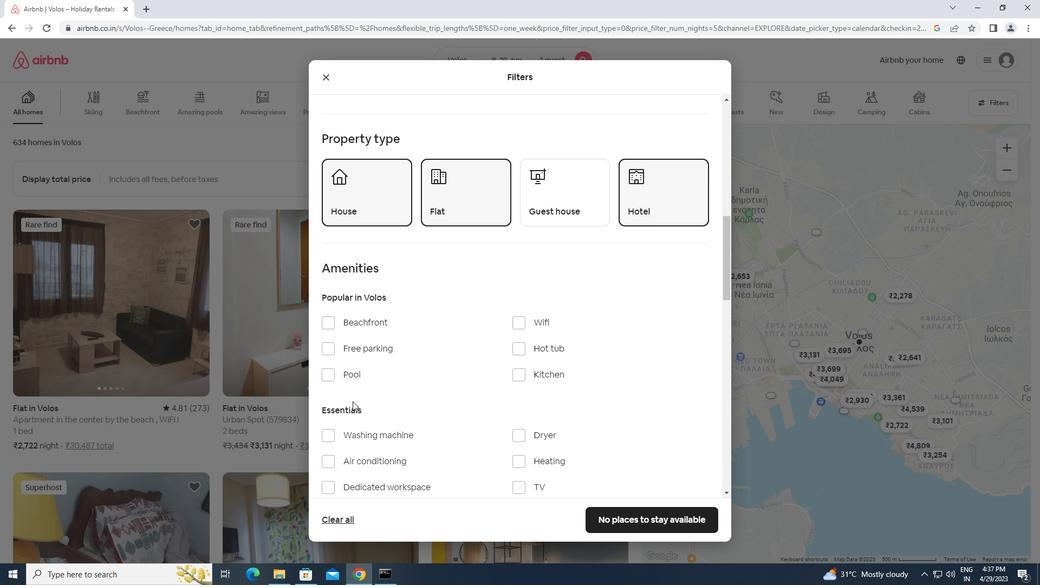 
Action: Mouse moved to (329, 329)
Screenshot: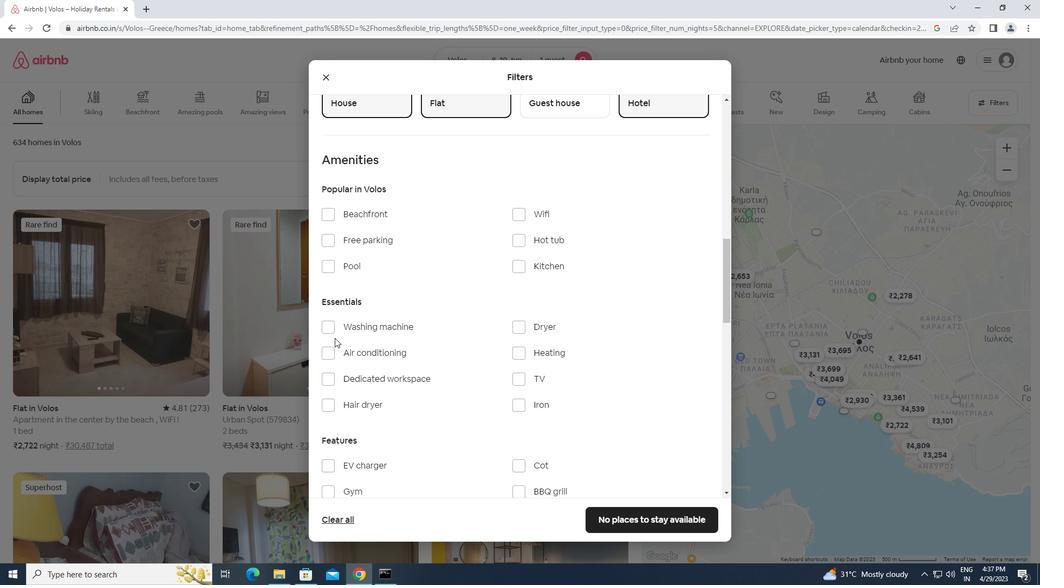 
Action: Mouse pressed left at (329, 329)
Screenshot: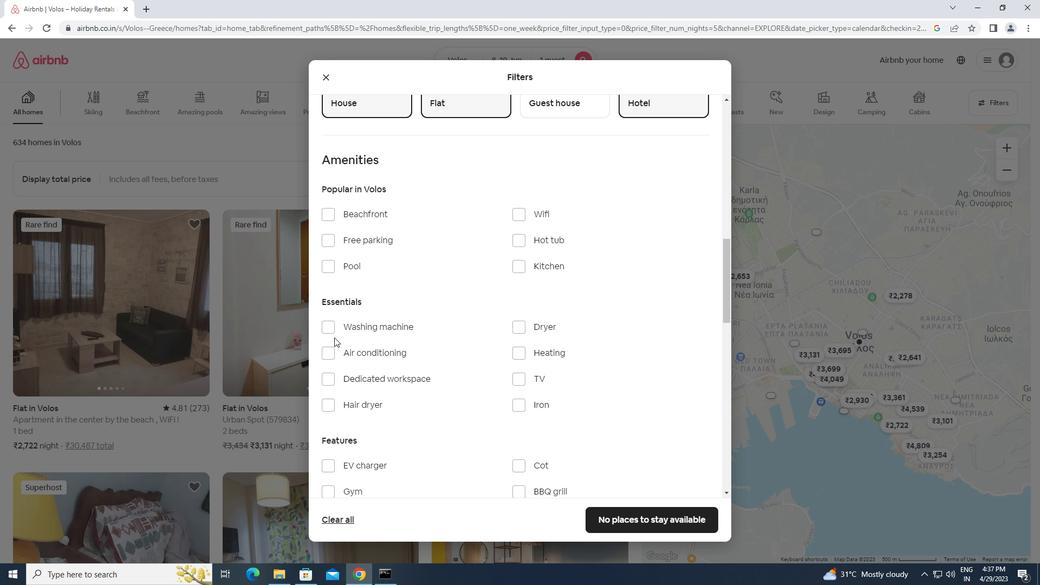 
Action: Mouse moved to (430, 371)
Screenshot: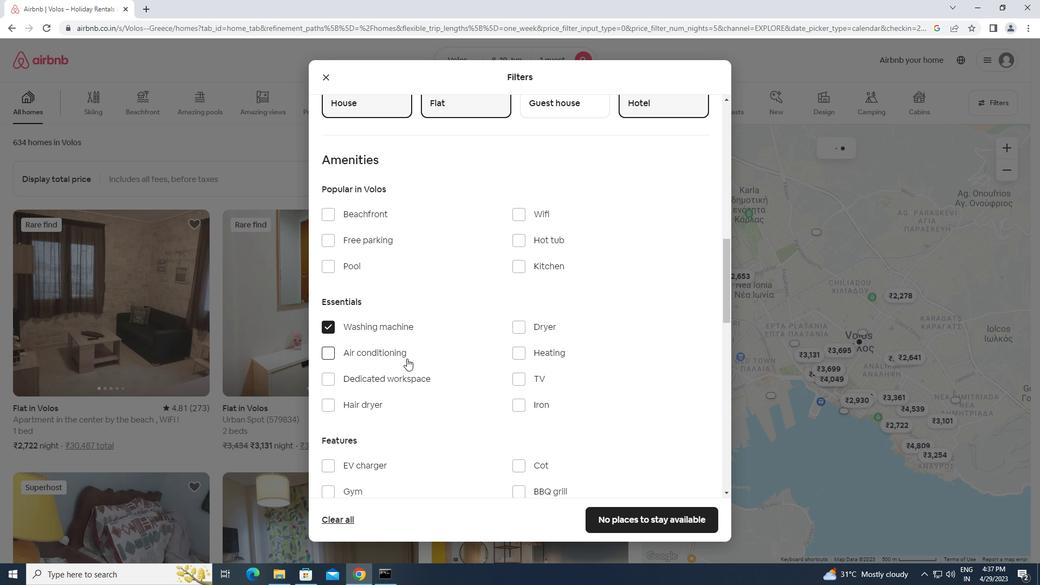 
Action: Mouse scrolled (430, 370) with delta (0, 0)
Screenshot: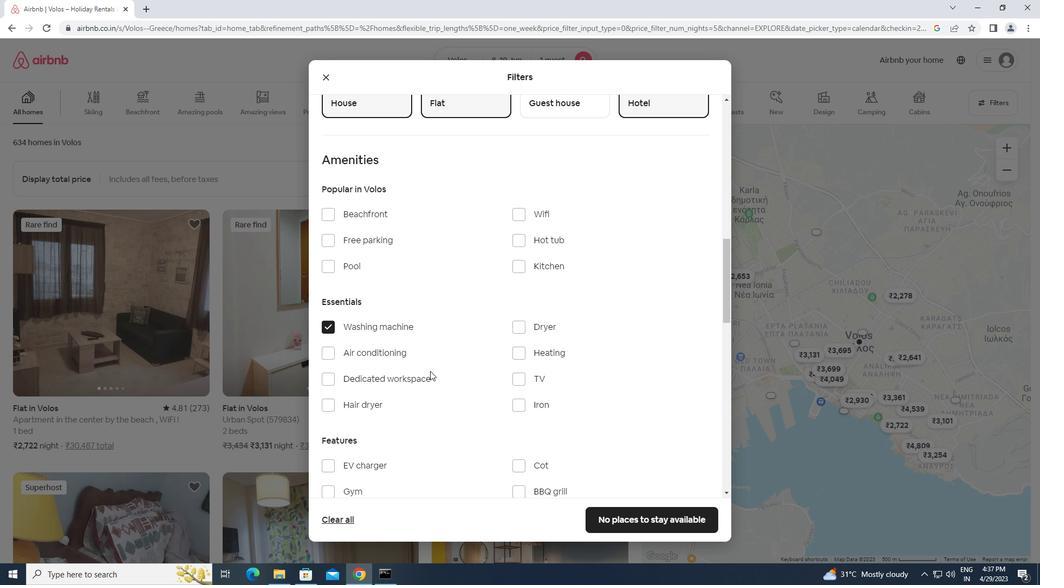 
Action: Mouse scrolled (430, 370) with delta (0, 0)
Screenshot: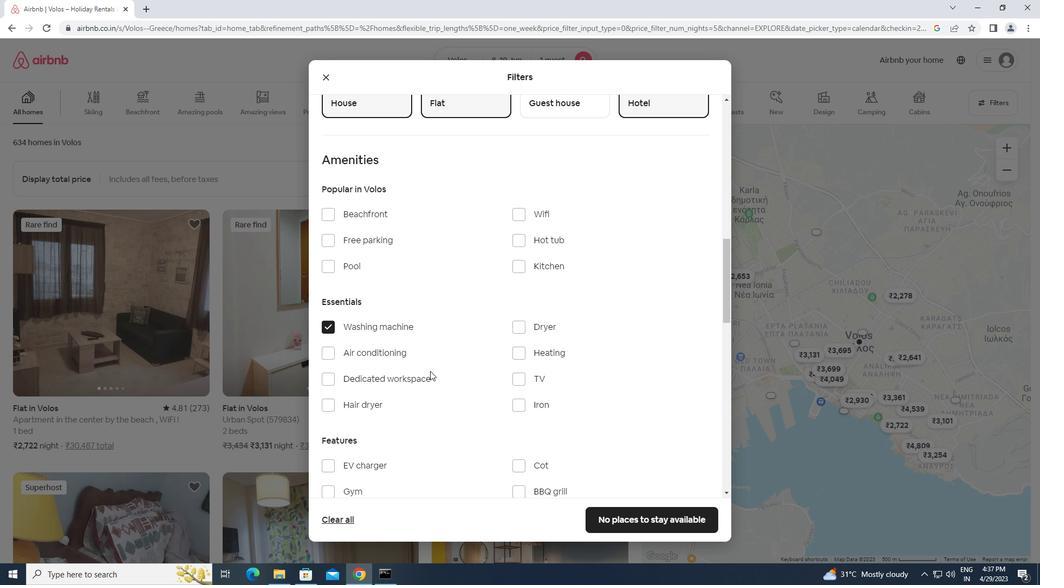 
Action: Mouse moved to (430, 371)
Screenshot: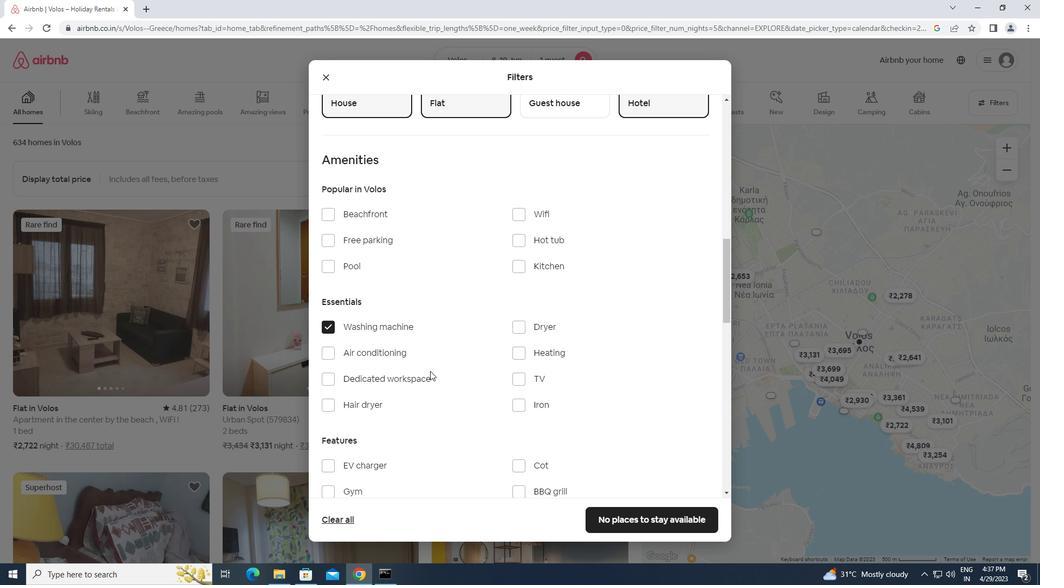 
Action: Mouse scrolled (430, 371) with delta (0, 0)
Screenshot: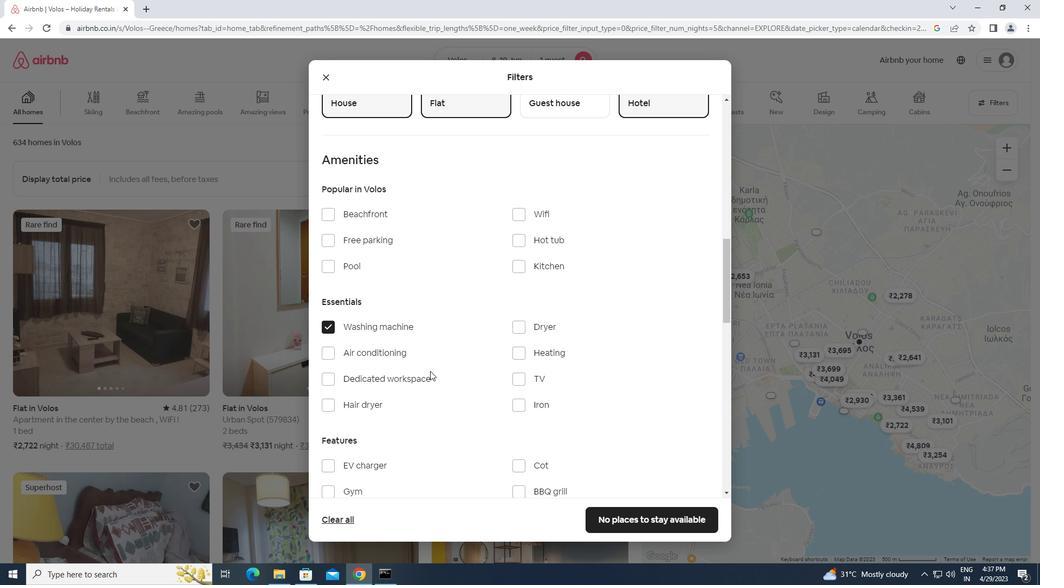 
Action: Mouse scrolled (430, 371) with delta (0, 0)
Screenshot: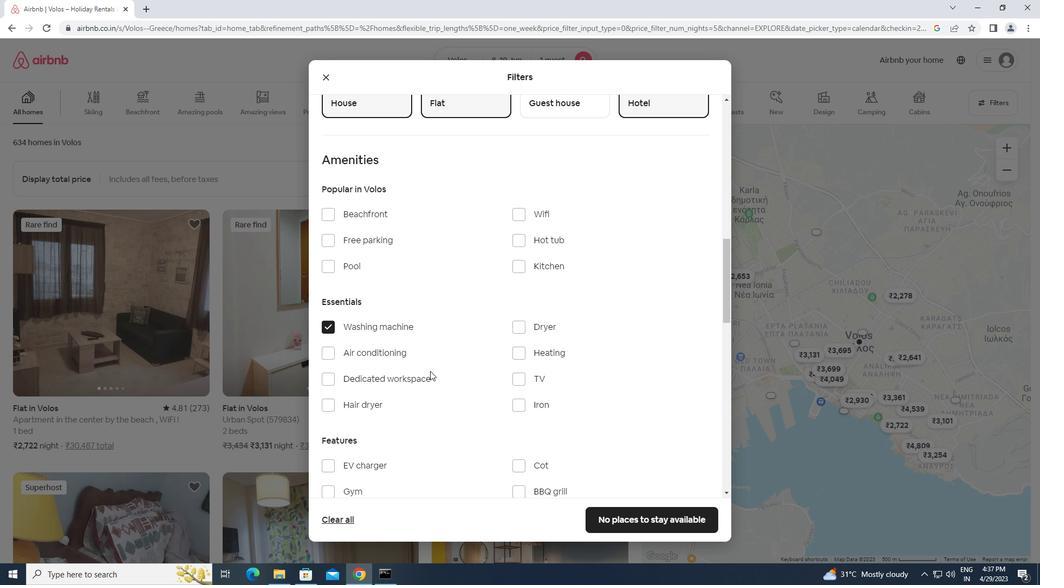 
Action: Mouse scrolled (430, 371) with delta (0, 0)
Screenshot: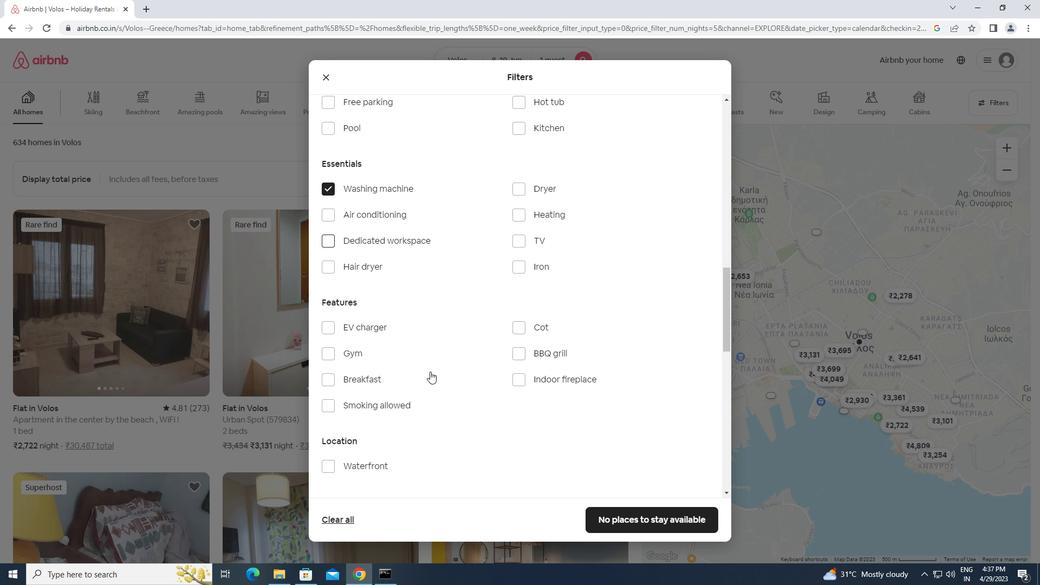 
Action: Mouse scrolled (430, 371) with delta (0, 0)
Screenshot: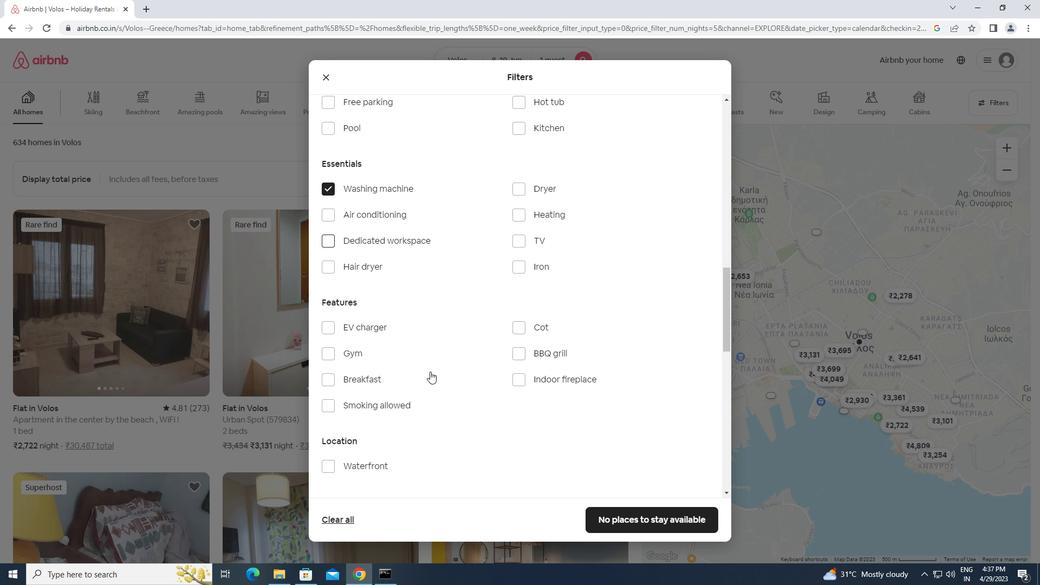 
Action: Mouse scrolled (430, 371) with delta (0, 0)
Screenshot: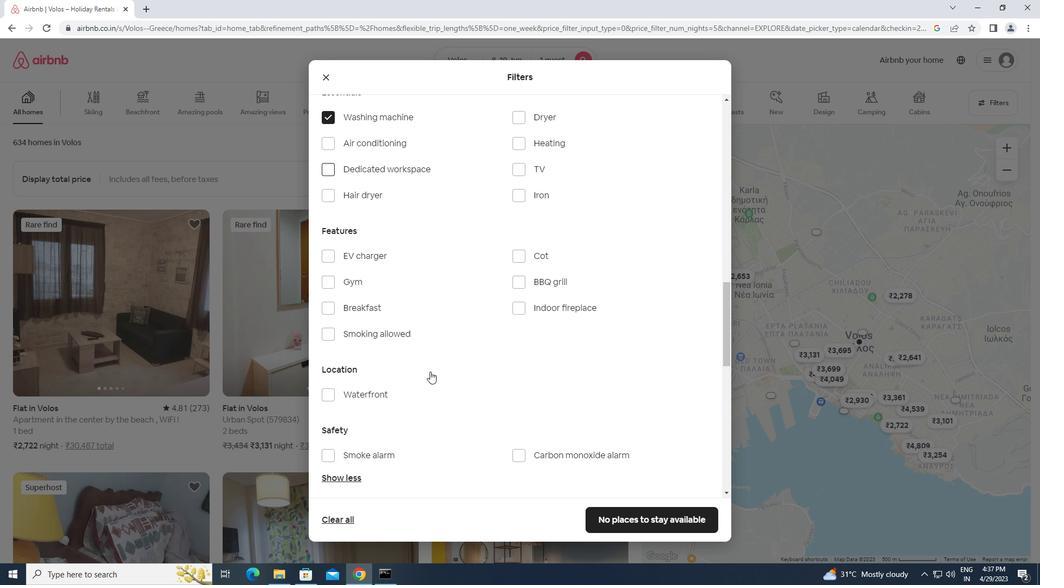 
Action: Mouse scrolled (430, 371) with delta (0, 0)
Screenshot: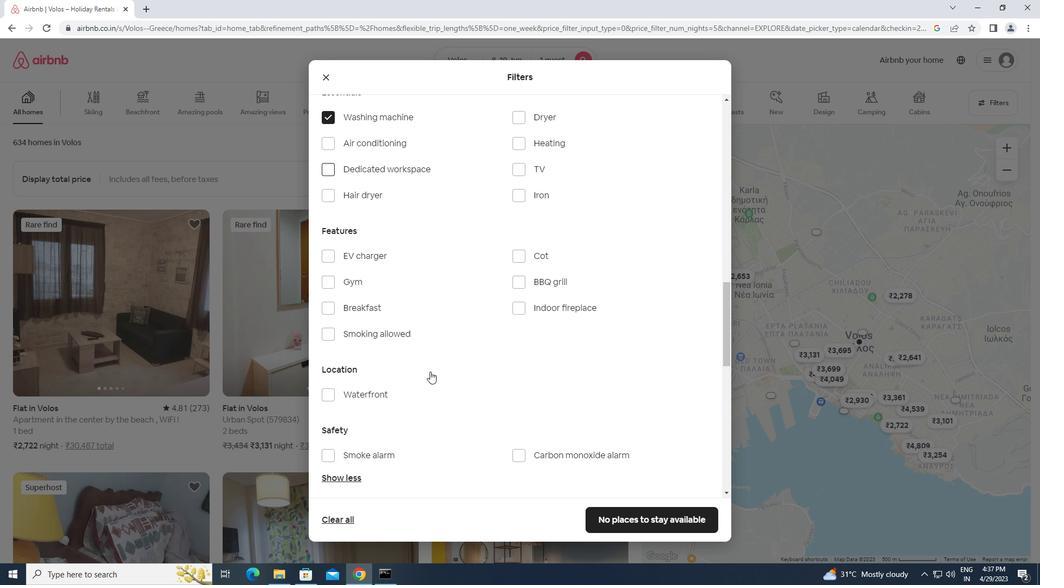 
Action: Mouse scrolled (430, 371) with delta (0, 0)
Screenshot: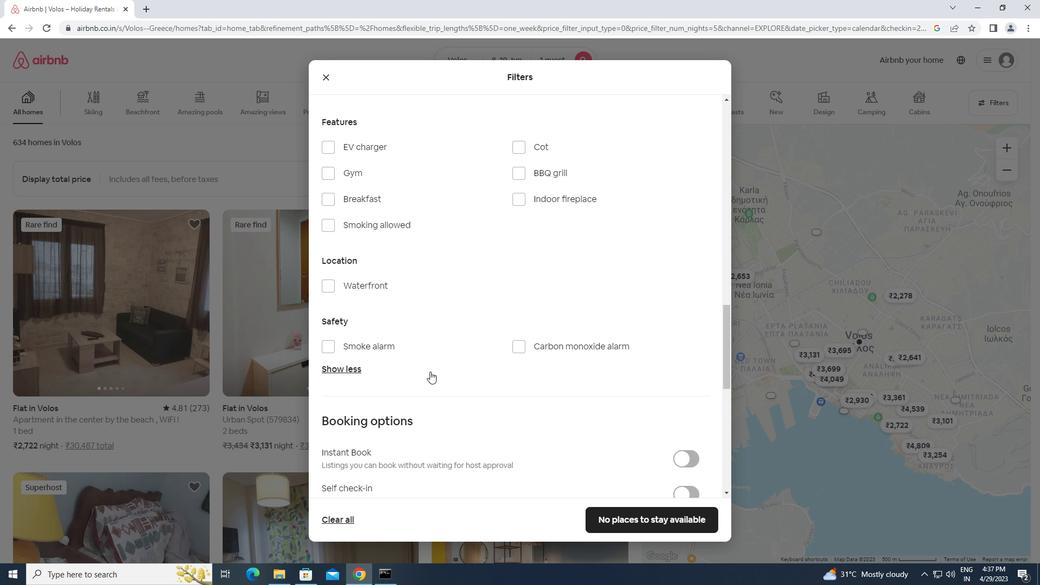 
Action: Mouse scrolled (430, 371) with delta (0, 0)
Screenshot: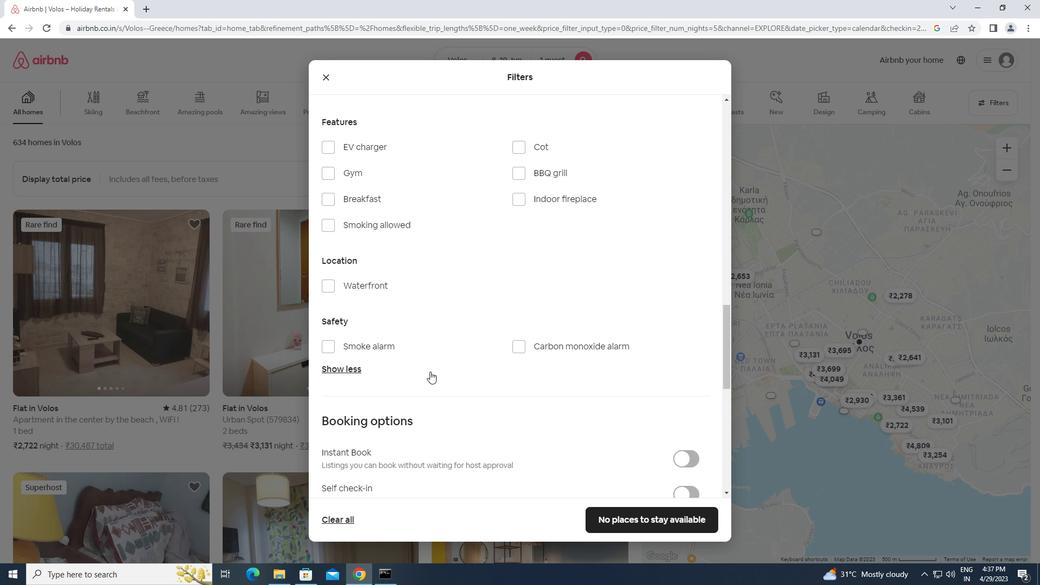 
Action: Mouse scrolled (430, 371) with delta (0, 0)
Screenshot: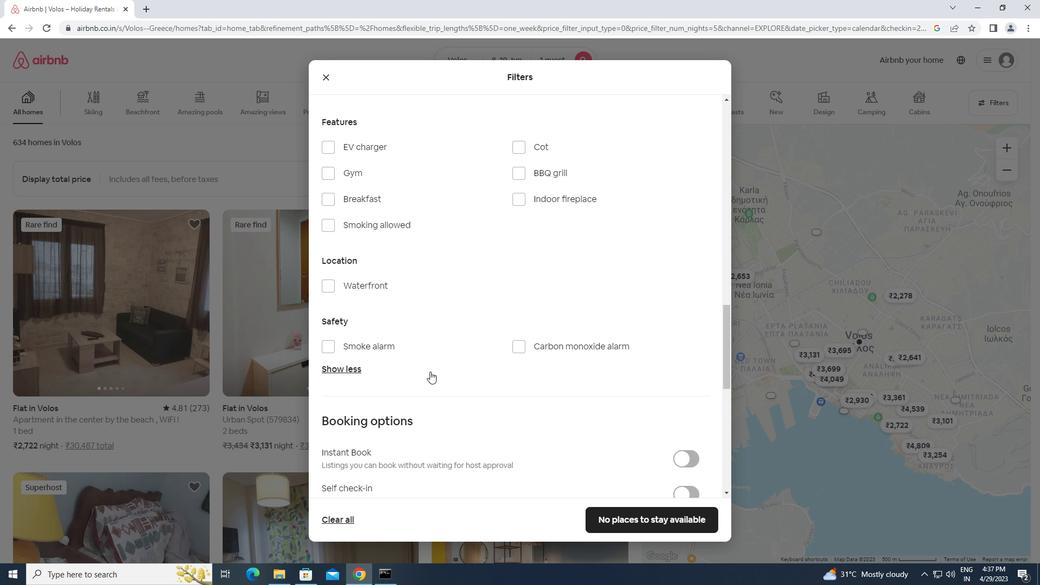 
Action: Mouse scrolled (430, 371) with delta (0, 0)
Screenshot: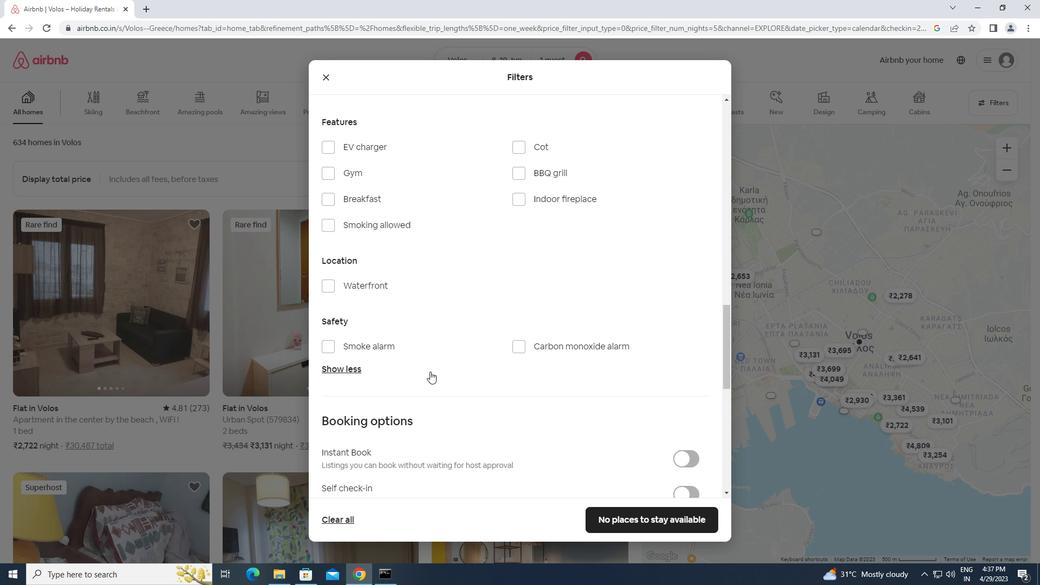 
Action: Mouse moved to (686, 163)
Screenshot: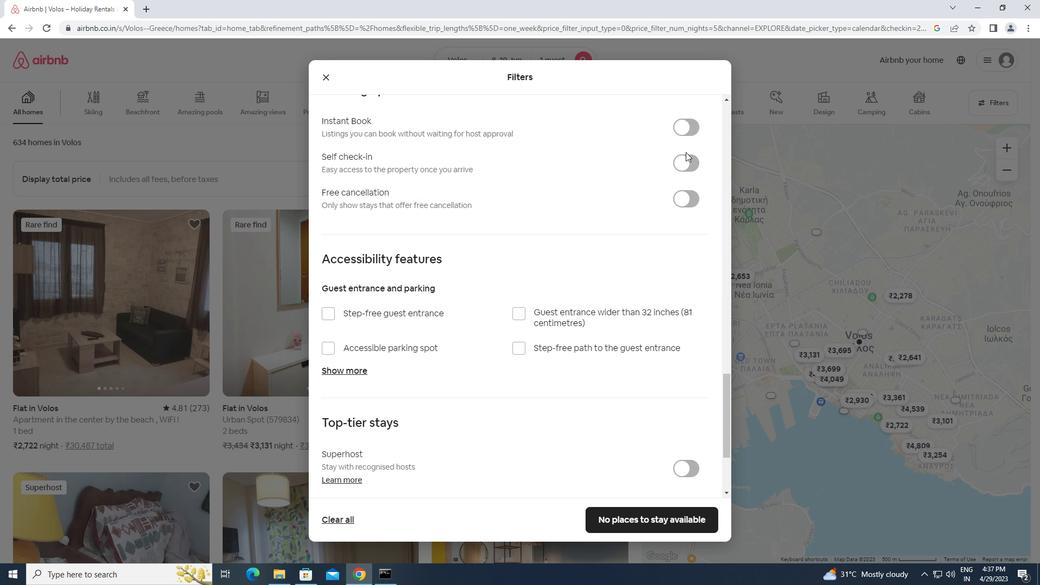 
Action: Mouse pressed left at (686, 163)
Screenshot: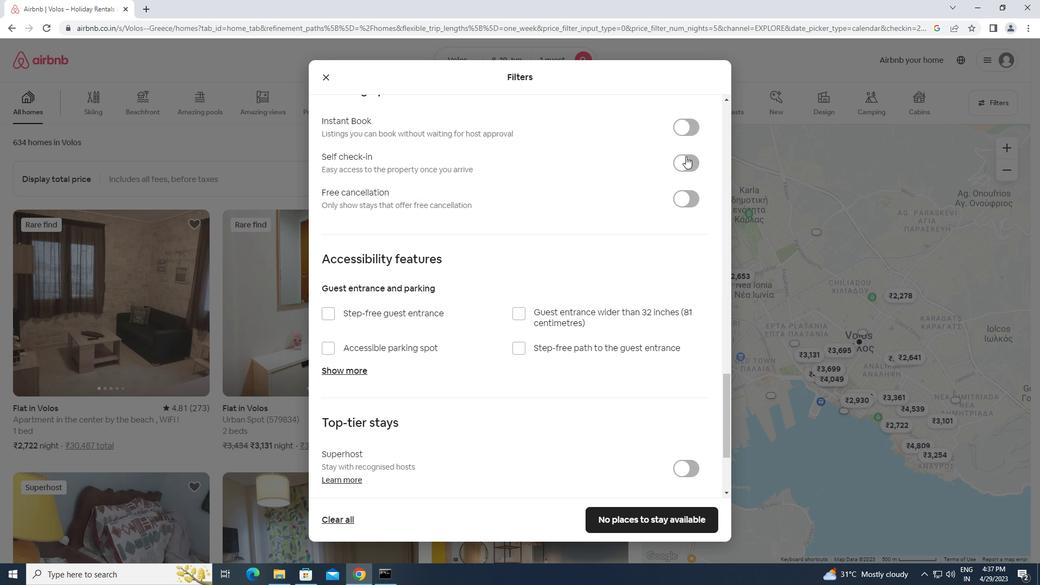 
Action: Mouse moved to (597, 214)
Screenshot: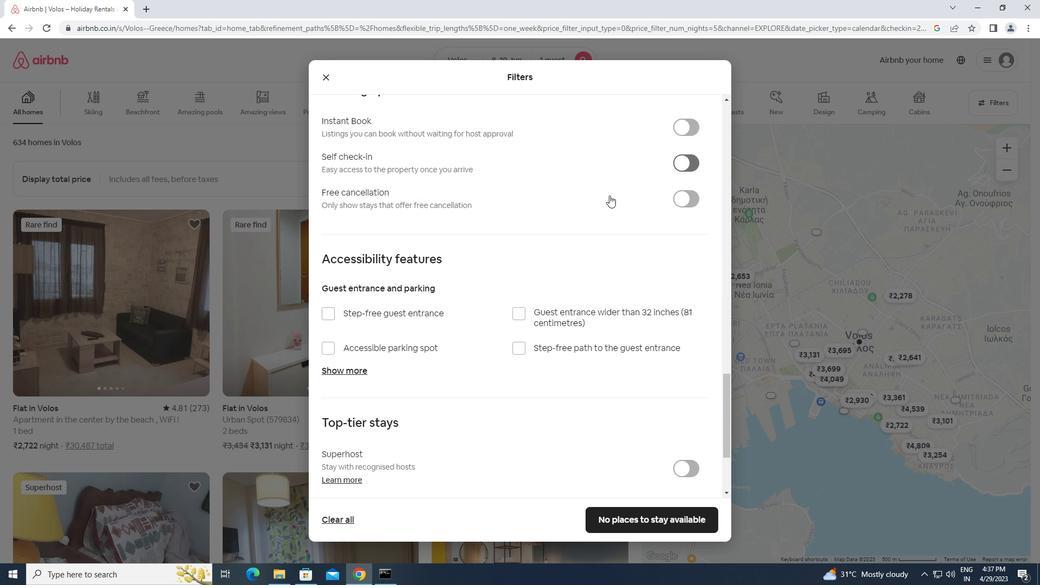 
Action: Mouse scrolled (597, 213) with delta (0, 0)
Screenshot: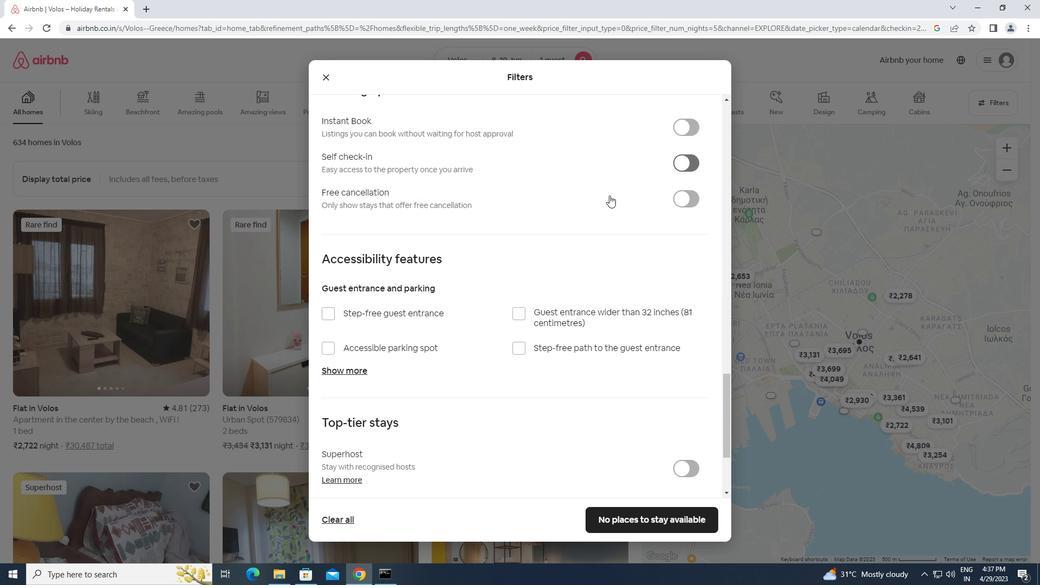 
Action: Mouse moved to (597, 215)
Screenshot: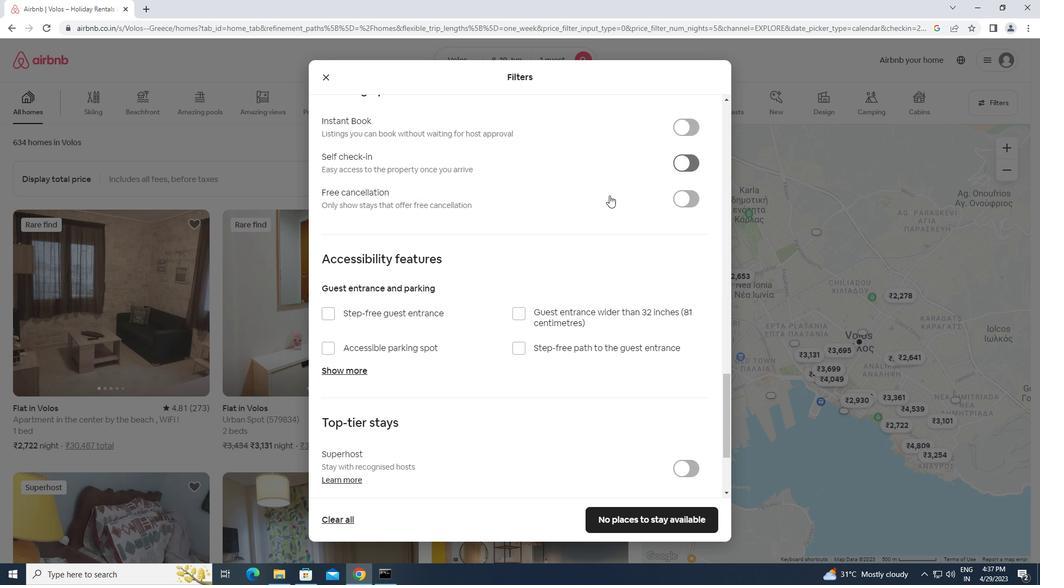 
Action: Mouse scrolled (597, 215) with delta (0, 0)
Screenshot: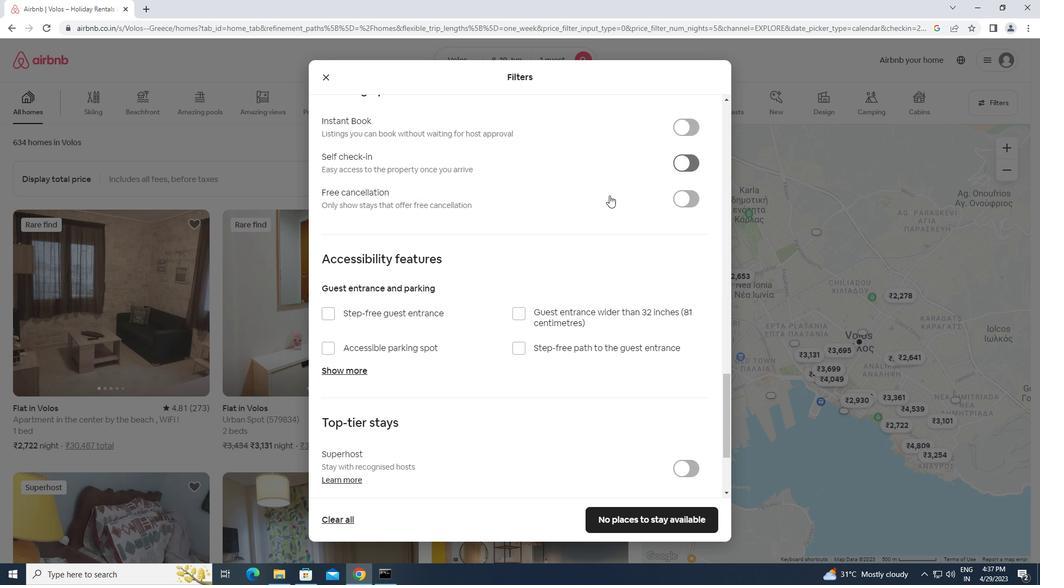 
Action: Mouse moved to (596, 216)
Screenshot: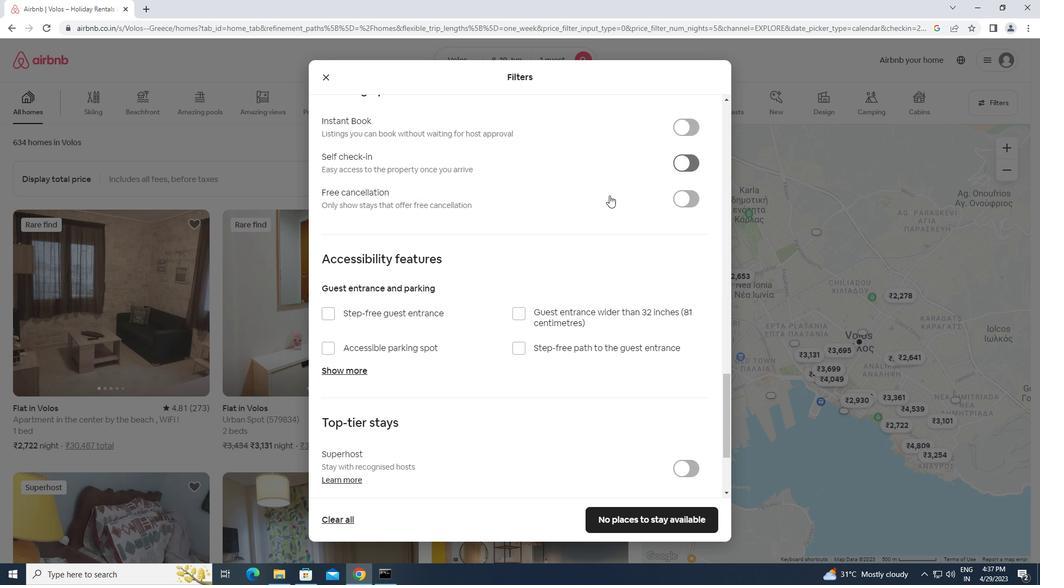 
Action: Mouse scrolled (596, 216) with delta (0, 0)
Screenshot: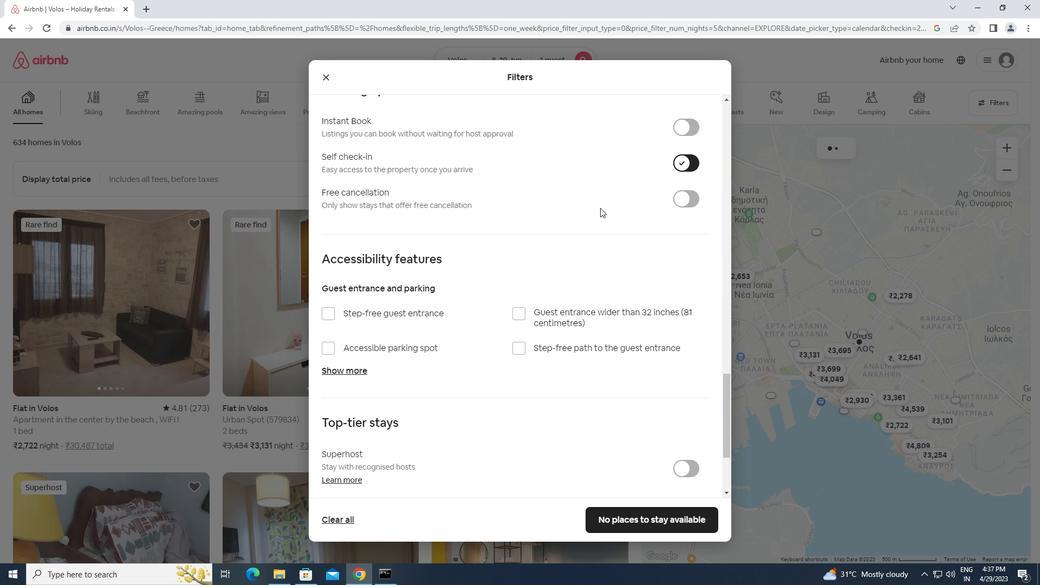 
Action: Mouse moved to (595, 218)
Screenshot: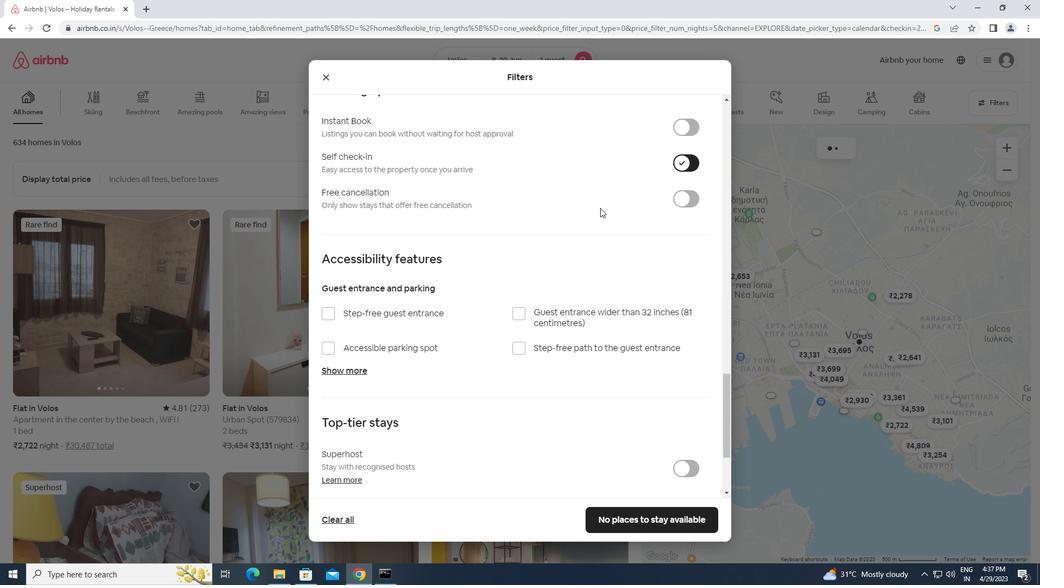 
Action: Mouse scrolled (595, 218) with delta (0, 0)
Screenshot: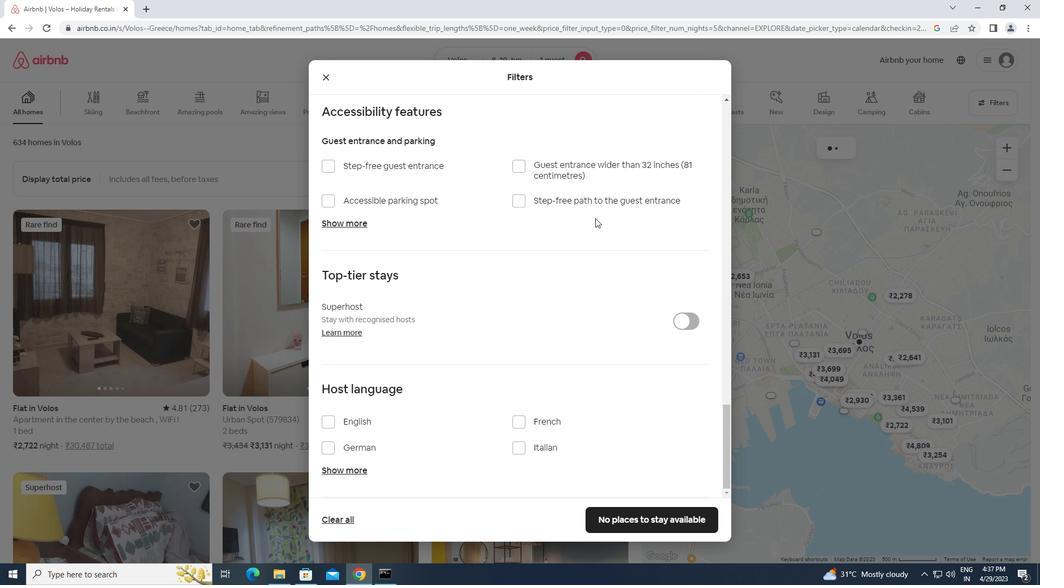 
Action: Mouse scrolled (595, 218) with delta (0, 0)
Screenshot: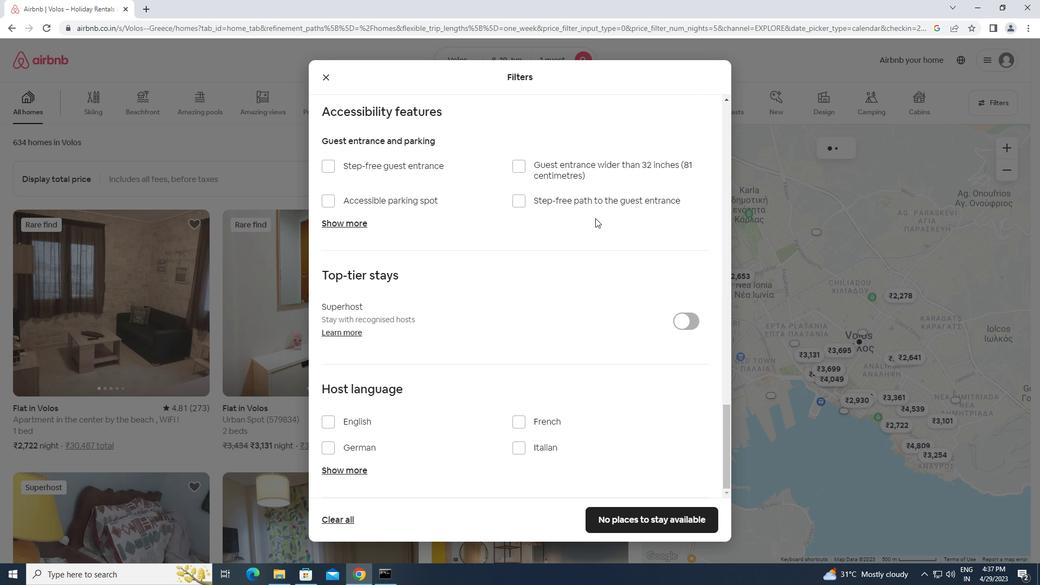 
Action: Mouse scrolled (595, 218) with delta (0, 0)
Screenshot: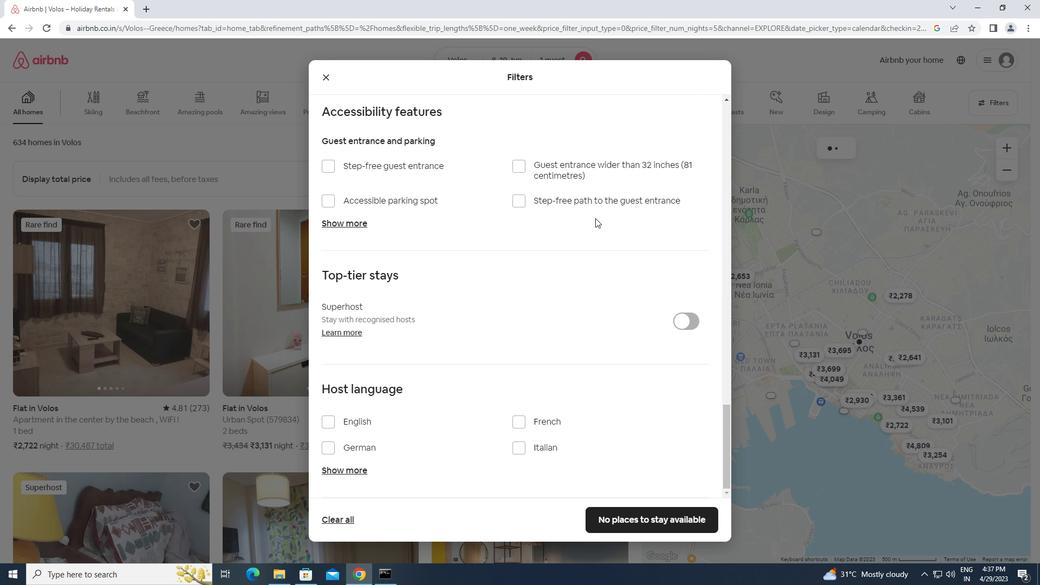 
Action: Mouse scrolled (595, 217) with delta (0, 0)
Screenshot: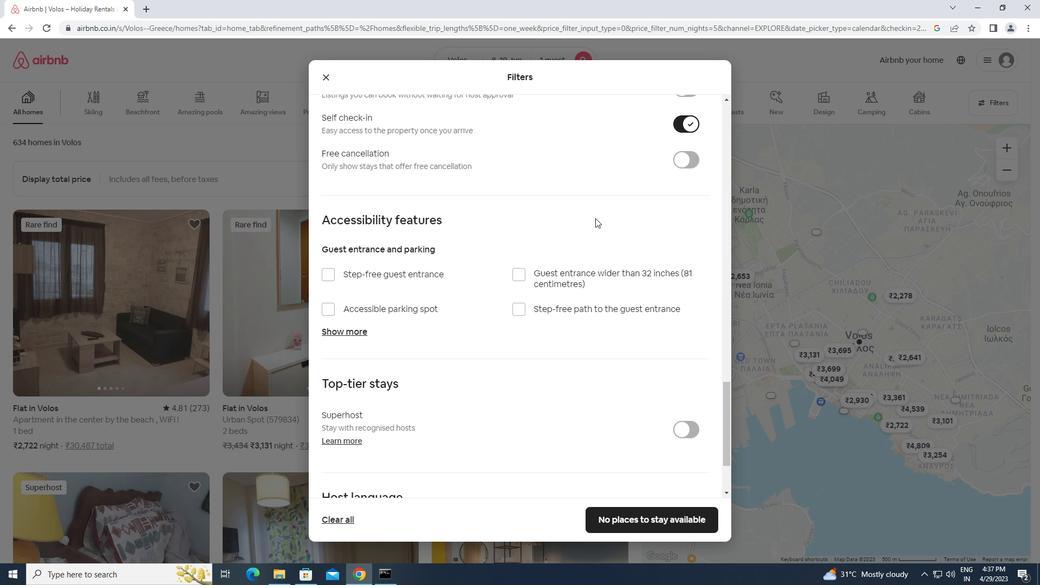 
Action: Mouse scrolled (595, 217) with delta (0, 0)
Screenshot: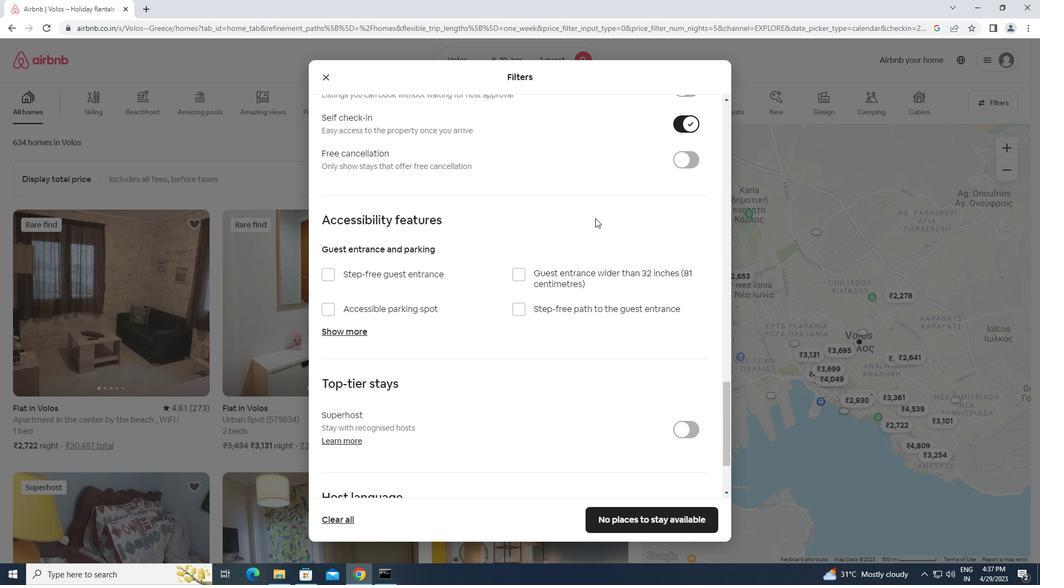 
Action: Mouse scrolled (595, 217) with delta (0, 0)
Screenshot: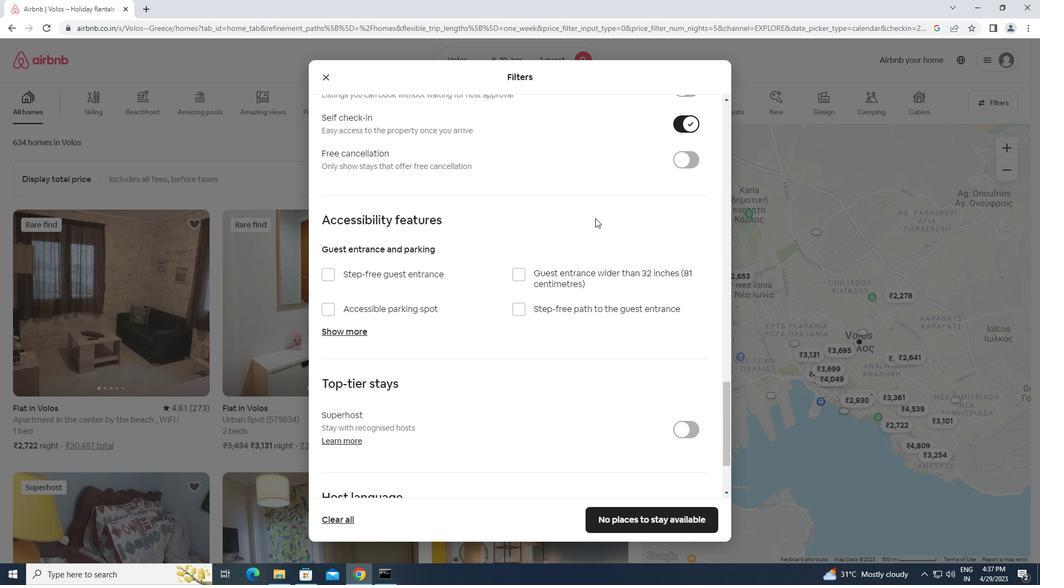 
Action: Mouse scrolled (595, 217) with delta (0, 0)
Screenshot: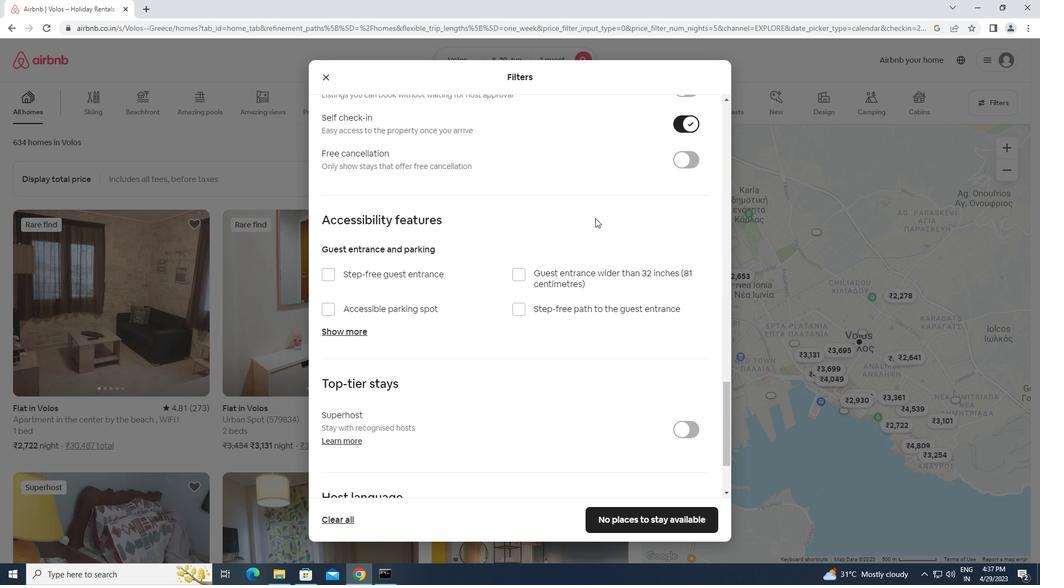 
Action: Mouse scrolled (595, 217) with delta (0, 0)
Screenshot: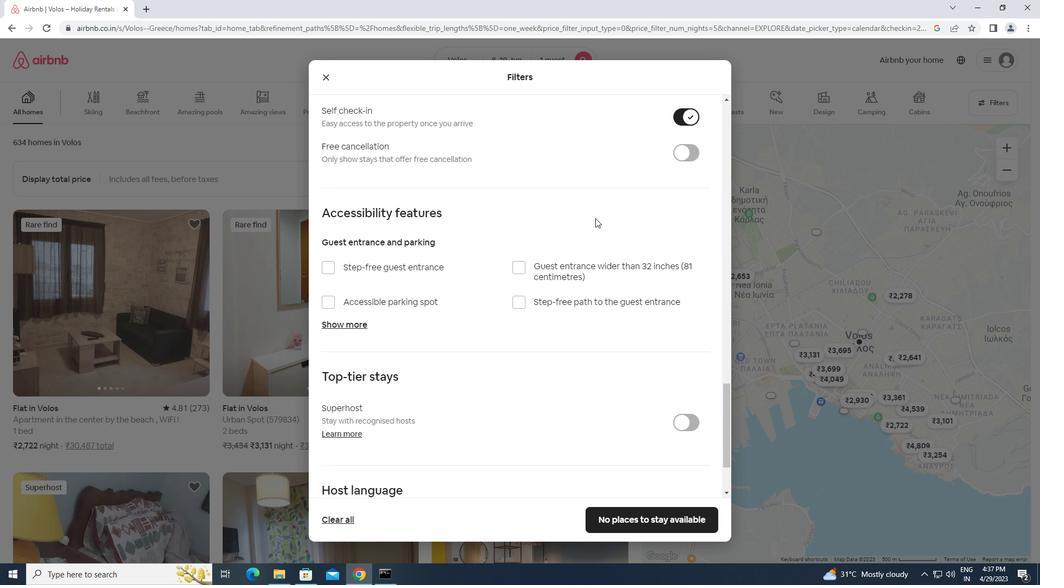 
Action: Mouse scrolled (595, 217) with delta (0, 0)
Screenshot: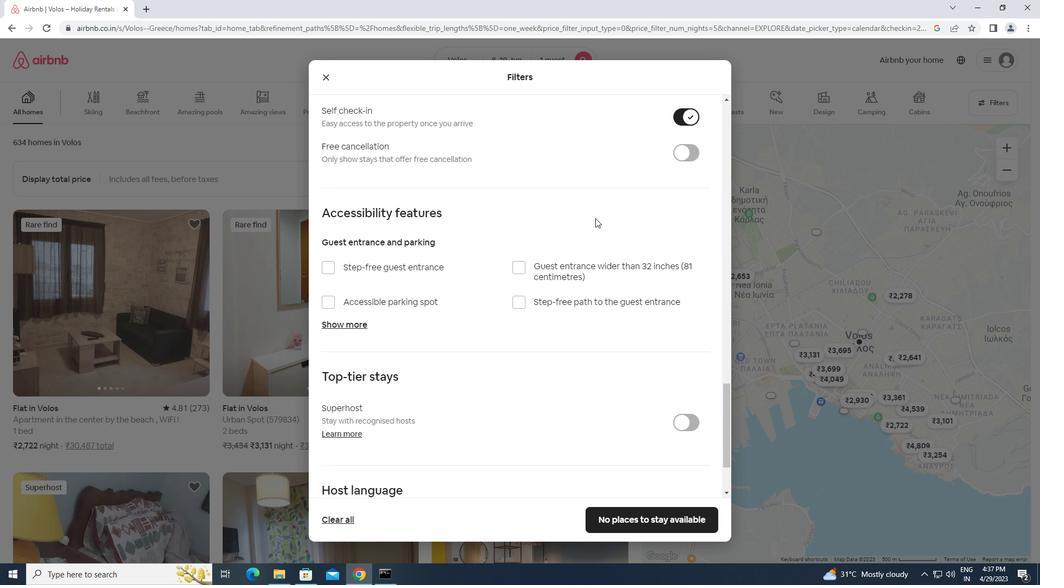 
Action: Mouse scrolled (595, 217) with delta (0, 0)
Screenshot: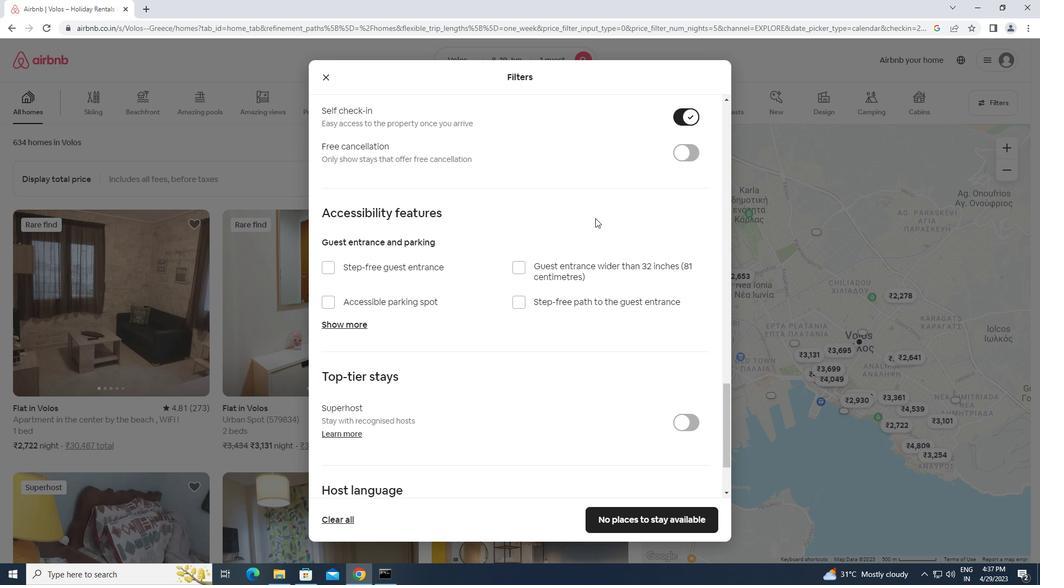 
Action: Mouse scrolled (595, 217) with delta (0, 0)
Screenshot: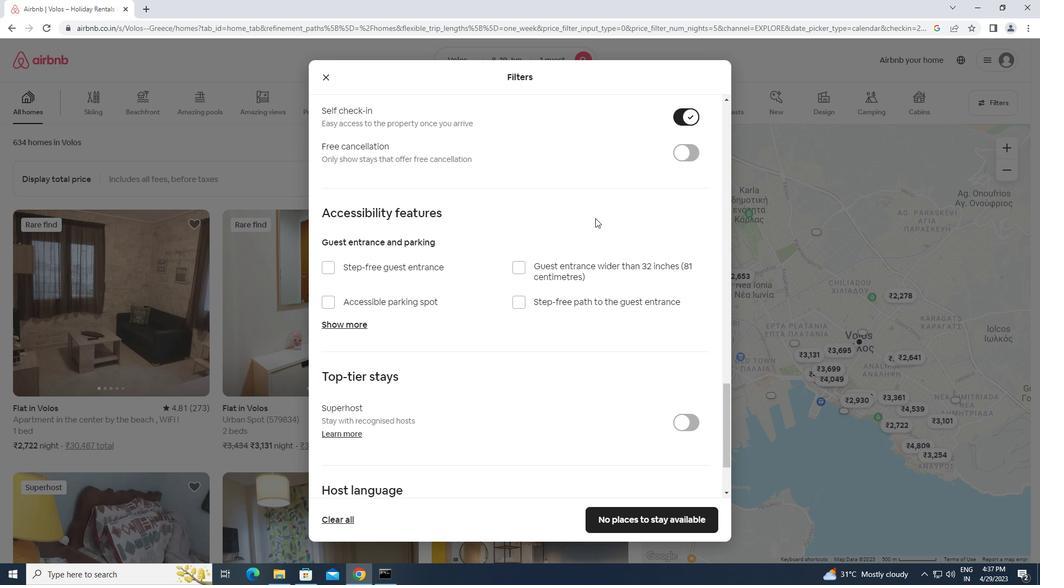 
Action: Mouse moved to (328, 421)
Screenshot: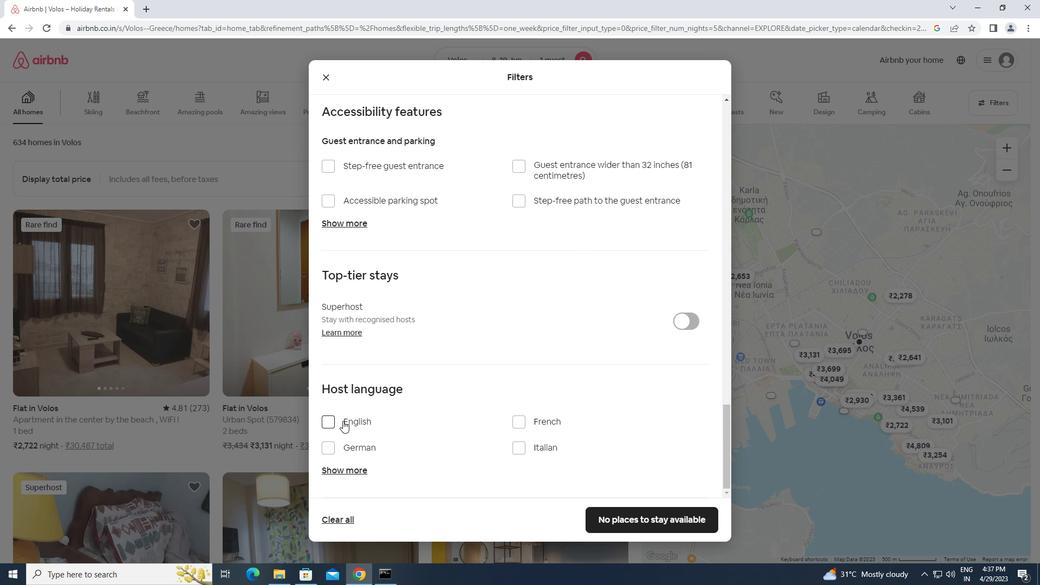 
Action: Mouse pressed left at (328, 421)
Screenshot: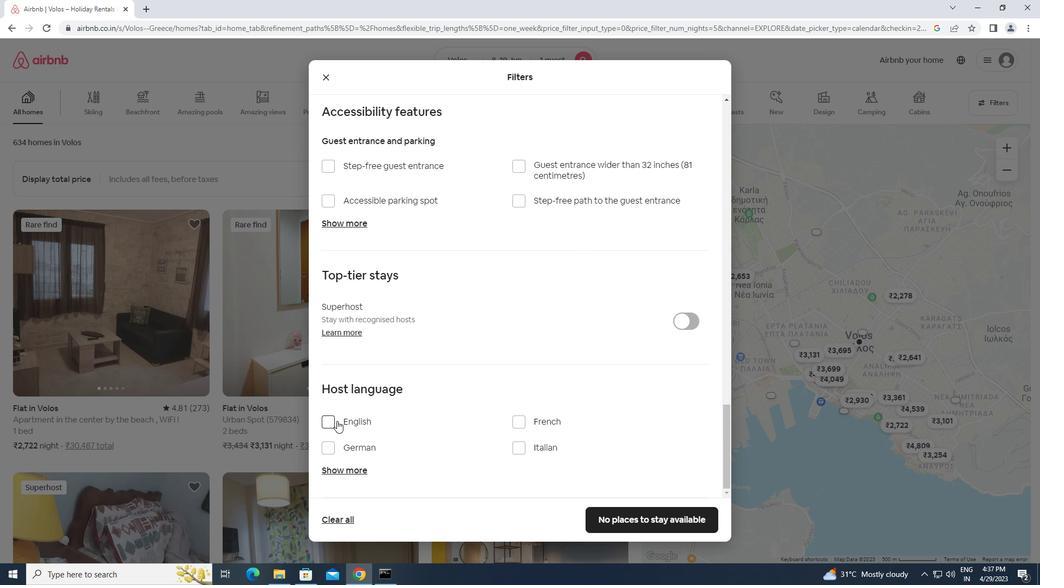 
Action: Mouse moved to (617, 520)
Screenshot: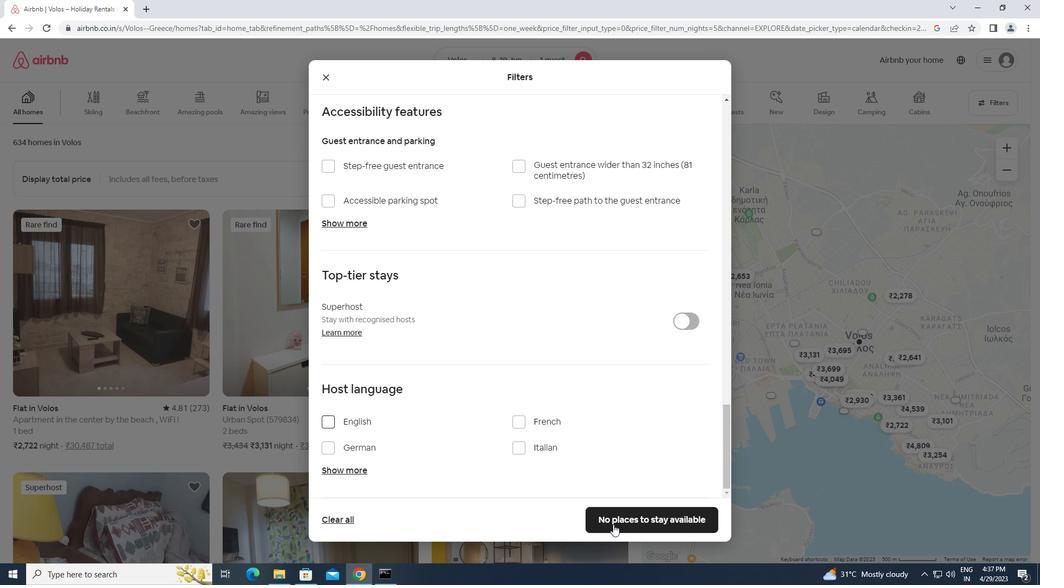 
Action: Mouse pressed left at (617, 520)
Screenshot: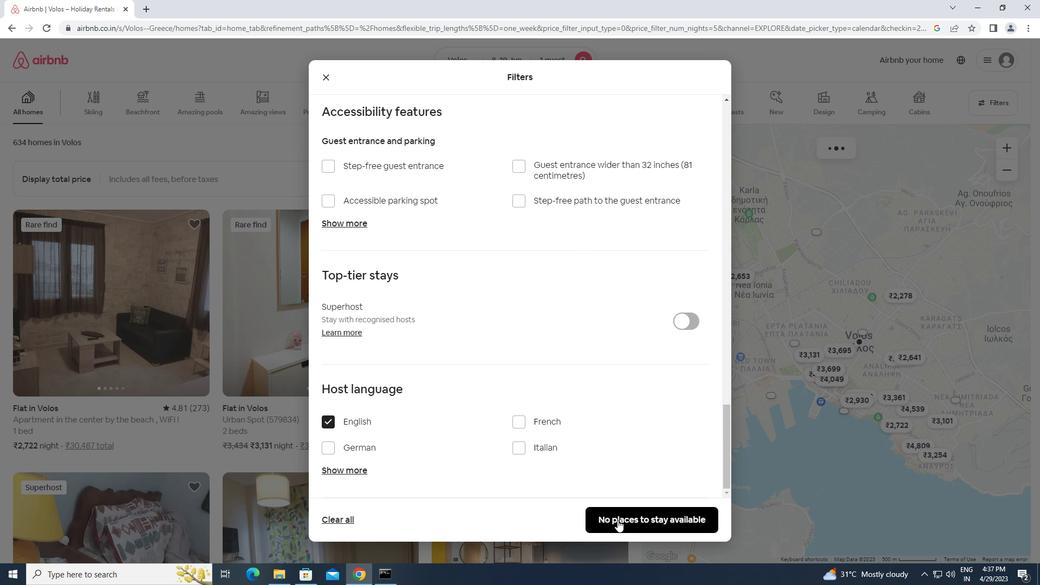 
